 Task: Add Aura Cacia Roll On Lavender Essential Oil Blend to the cart.
Action: Mouse moved to (256, 127)
Screenshot: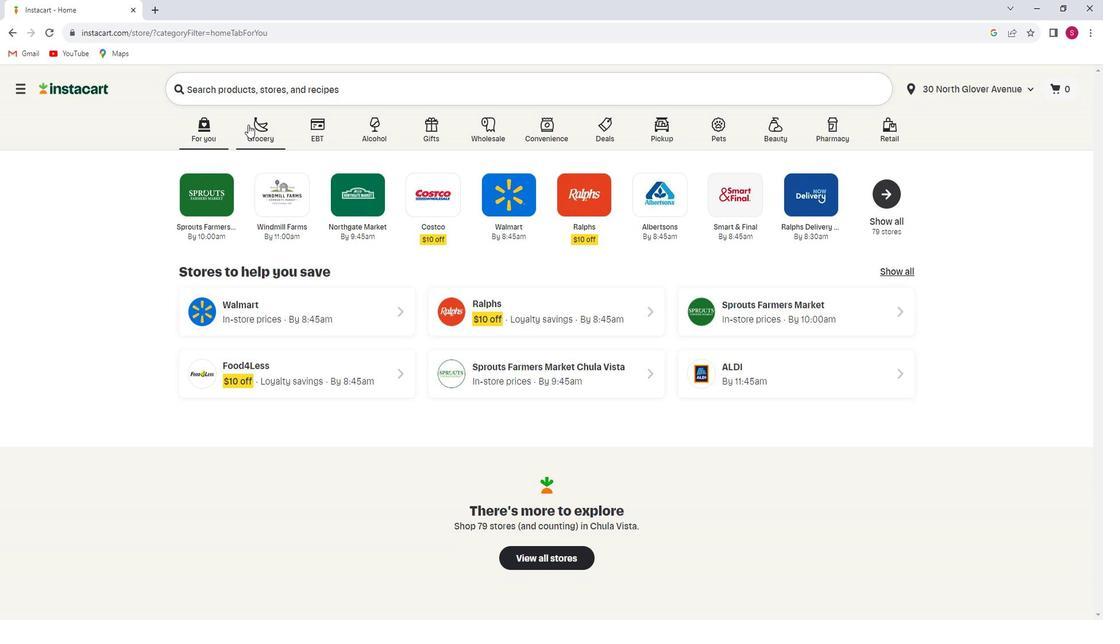 
Action: Mouse pressed left at (256, 127)
Screenshot: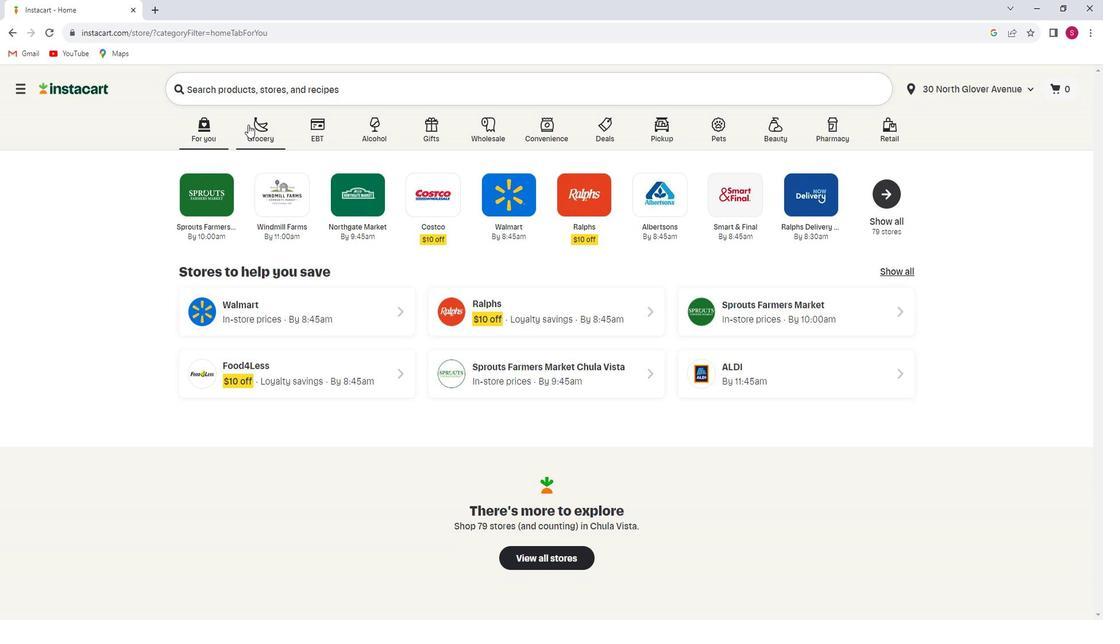 
Action: Mouse moved to (261, 351)
Screenshot: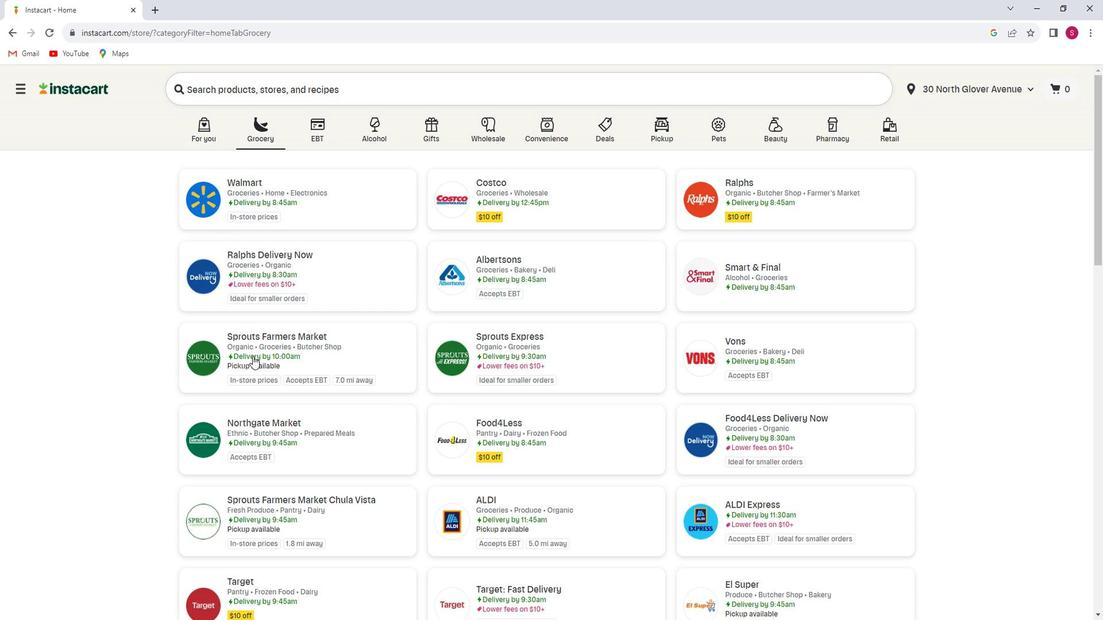 
Action: Mouse pressed left at (261, 351)
Screenshot: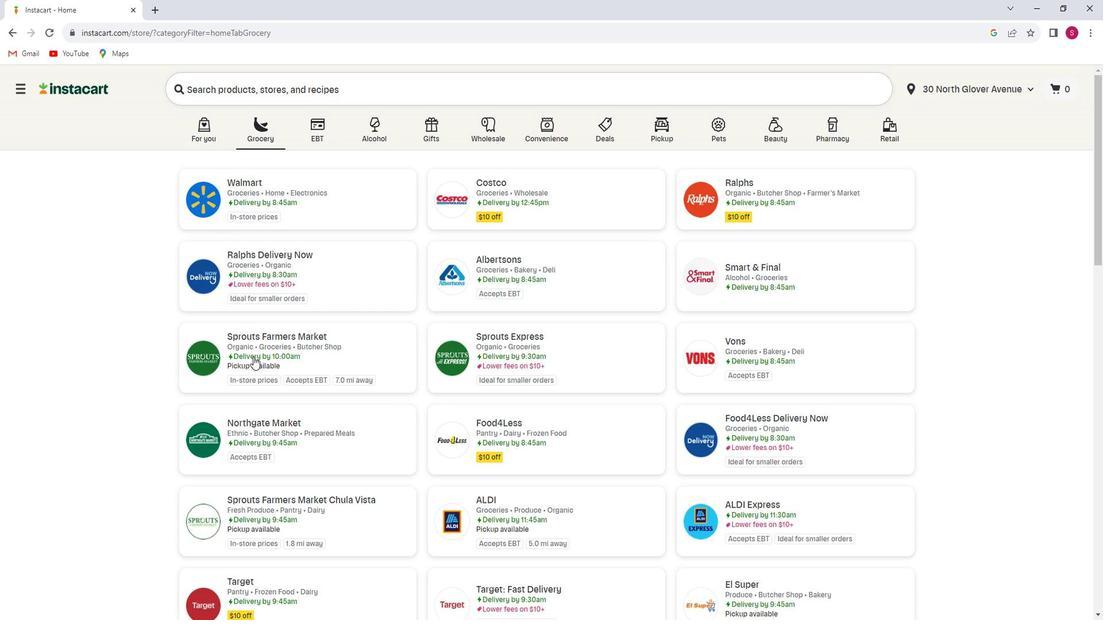 
Action: Mouse moved to (78, 355)
Screenshot: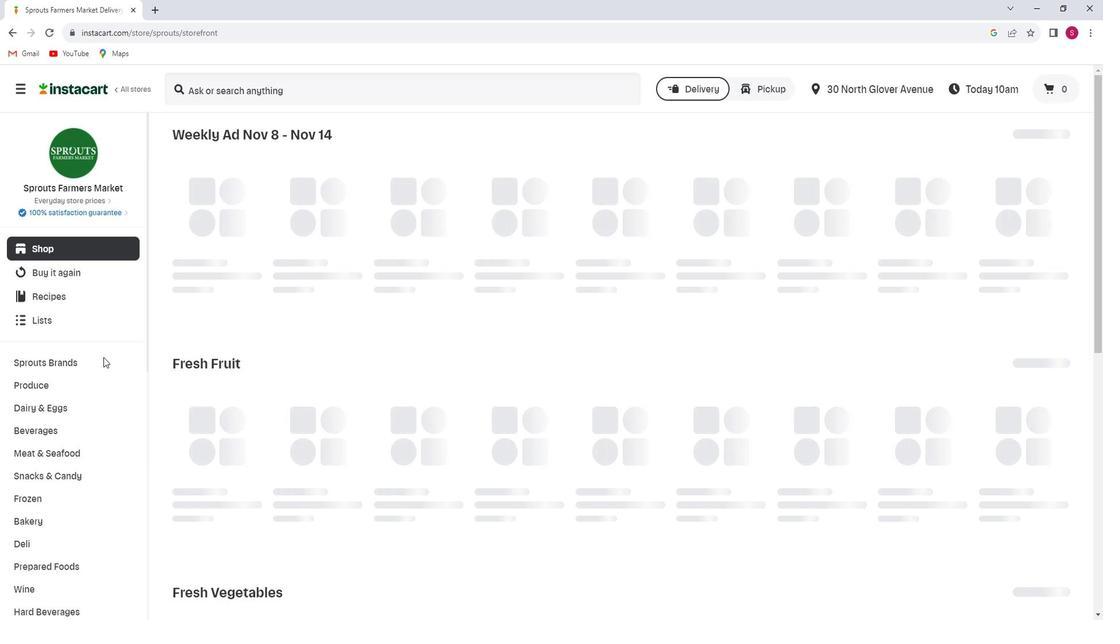 
Action: Mouse scrolled (78, 355) with delta (0, 0)
Screenshot: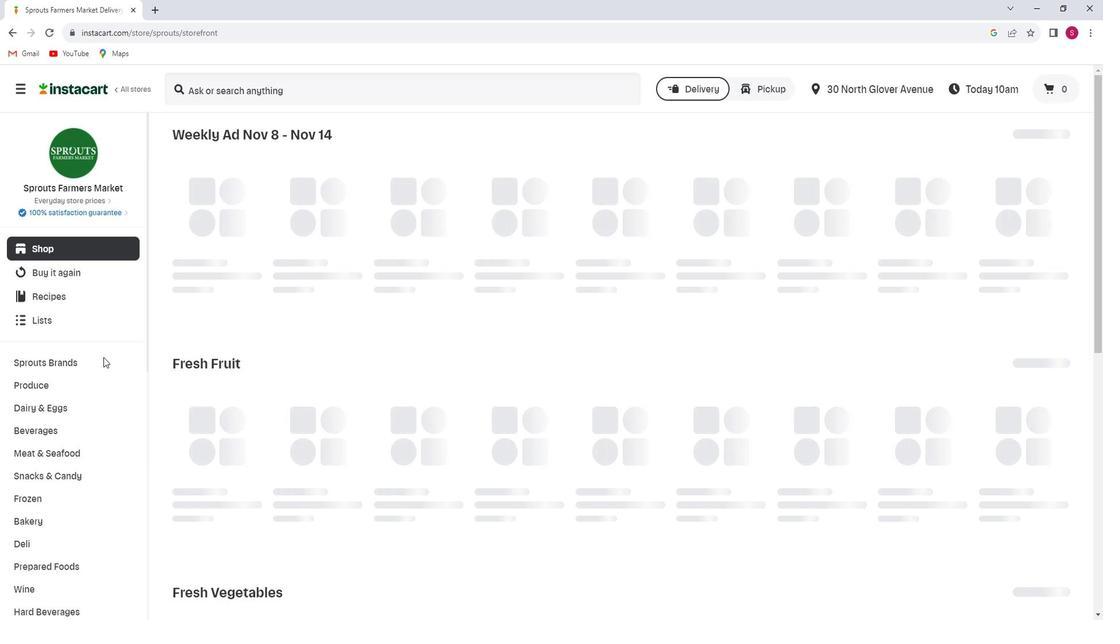
Action: Mouse scrolled (78, 355) with delta (0, 0)
Screenshot: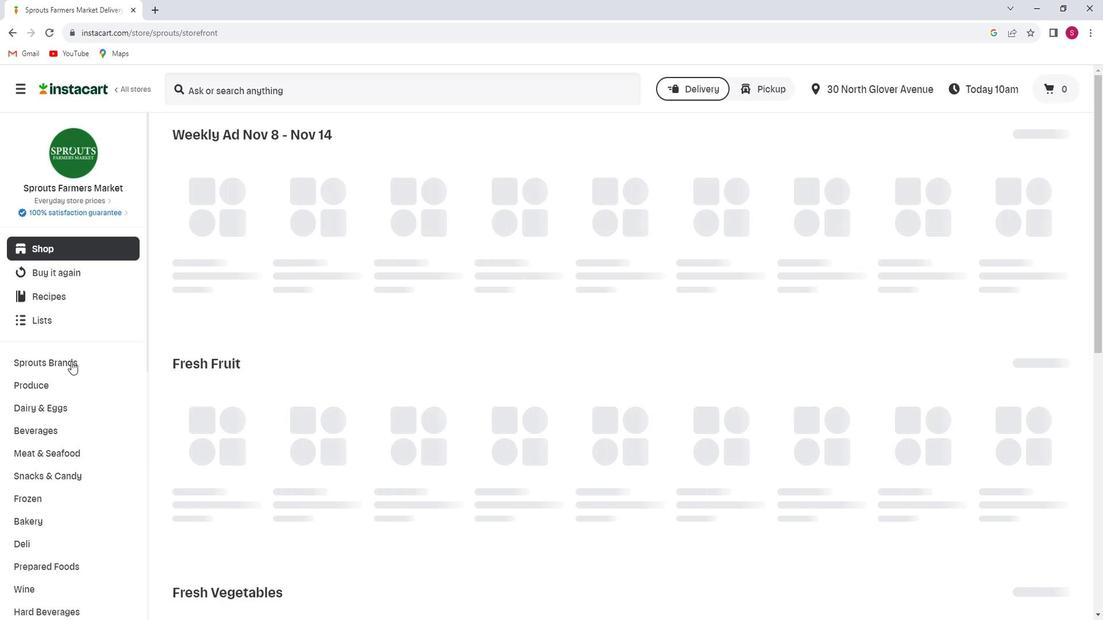 
Action: Mouse scrolled (78, 355) with delta (0, 0)
Screenshot: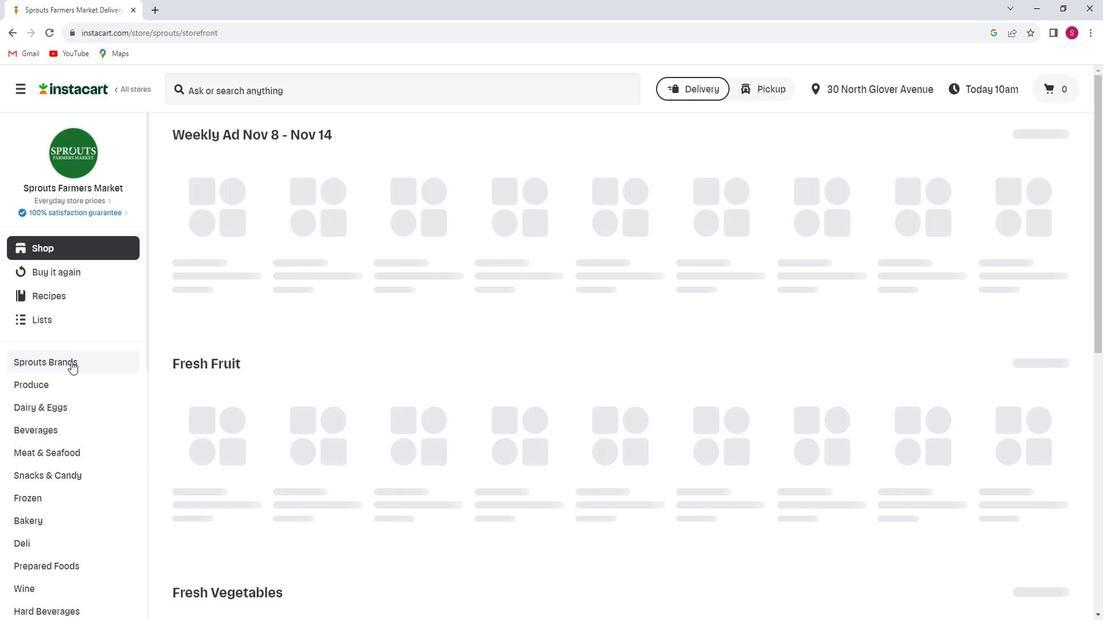 
Action: Mouse scrolled (78, 355) with delta (0, 0)
Screenshot: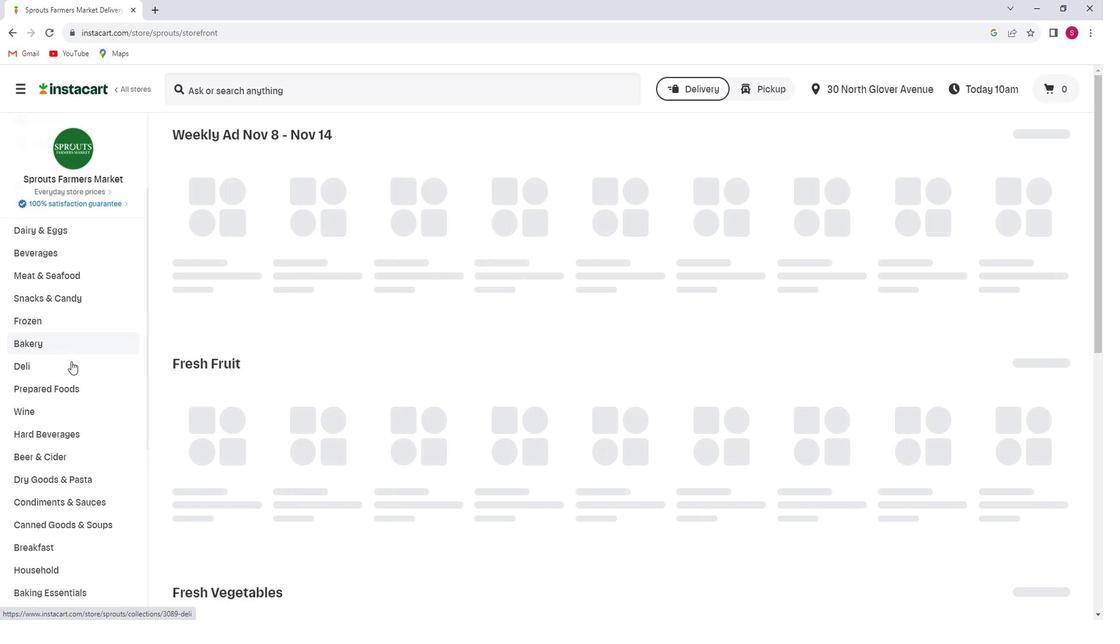 
Action: Mouse scrolled (78, 355) with delta (0, 0)
Screenshot: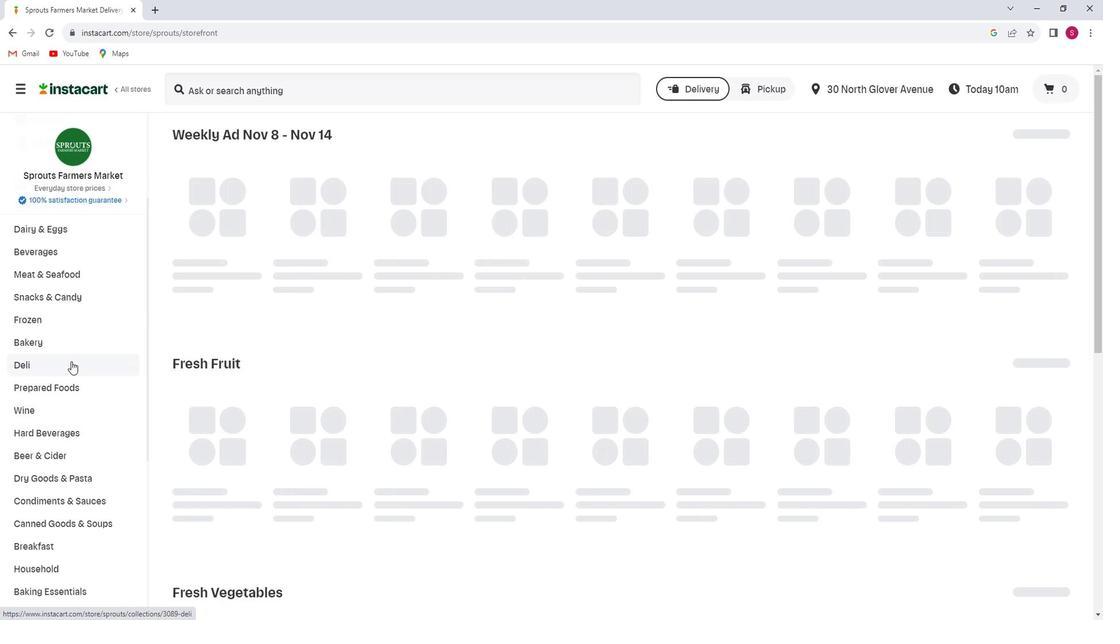 
Action: Mouse scrolled (78, 355) with delta (0, 0)
Screenshot: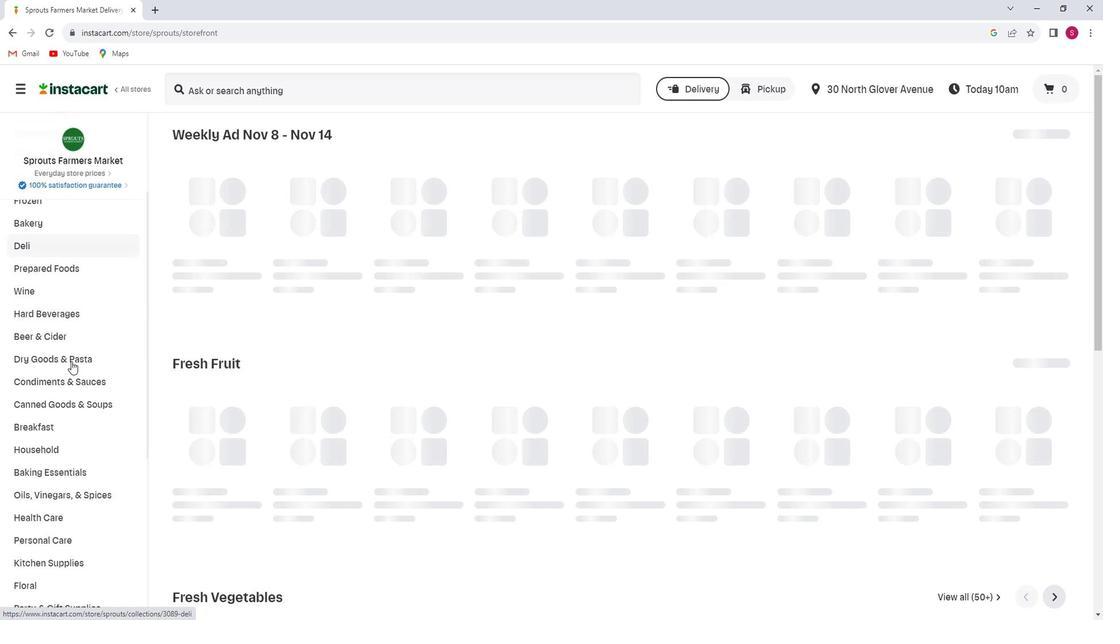 
Action: Mouse scrolled (78, 355) with delta (0, 0)
Screenshot: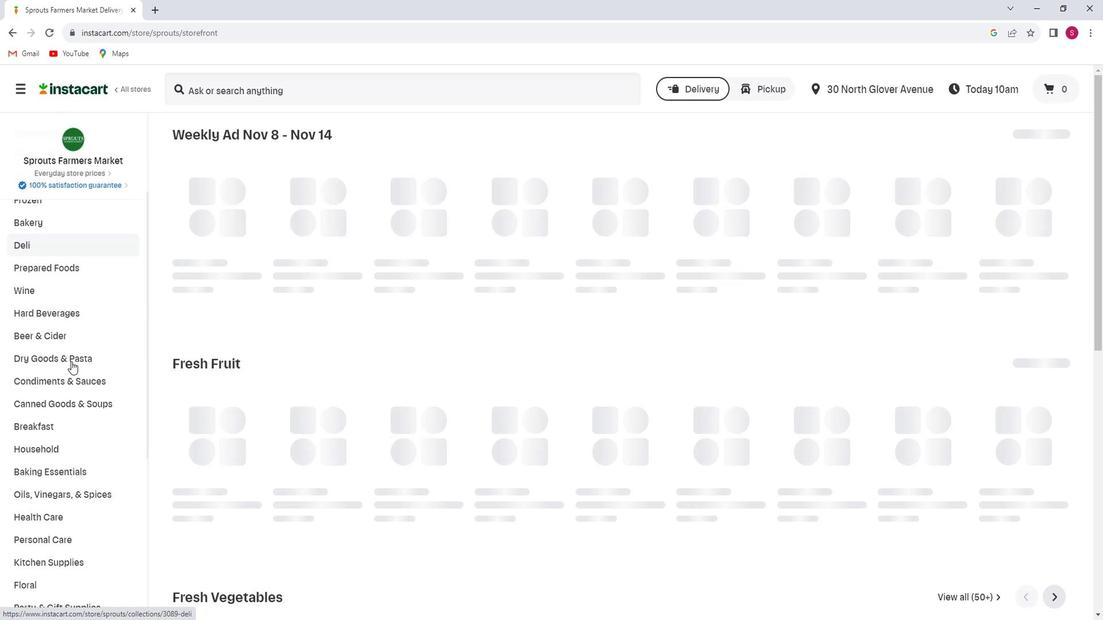 
Action: Mouse scrolled (78, 355) with delta (0, 0)
Screenshot: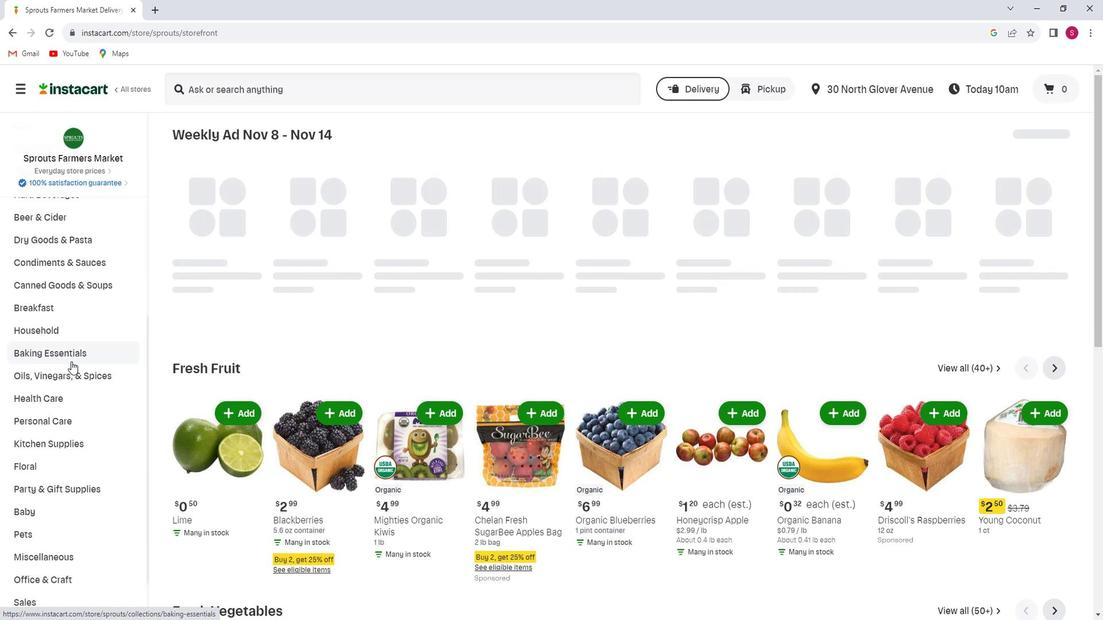 
Action: Mouse pressed left at (78, 355)
Screenshot: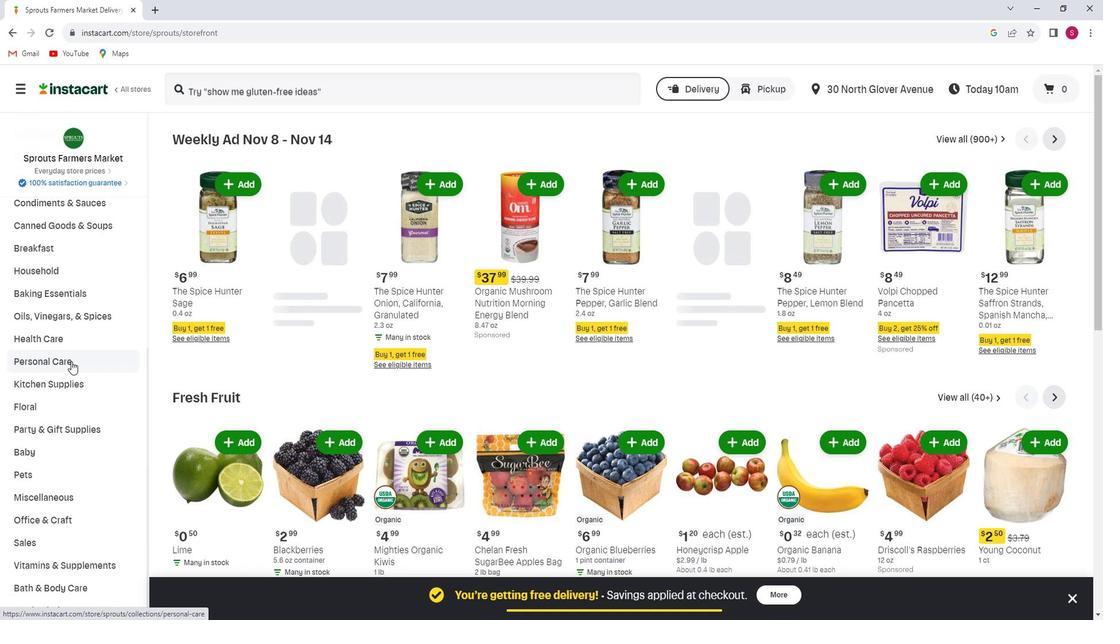 
Action: Mouse moved to (1007, 171)
Screenshot: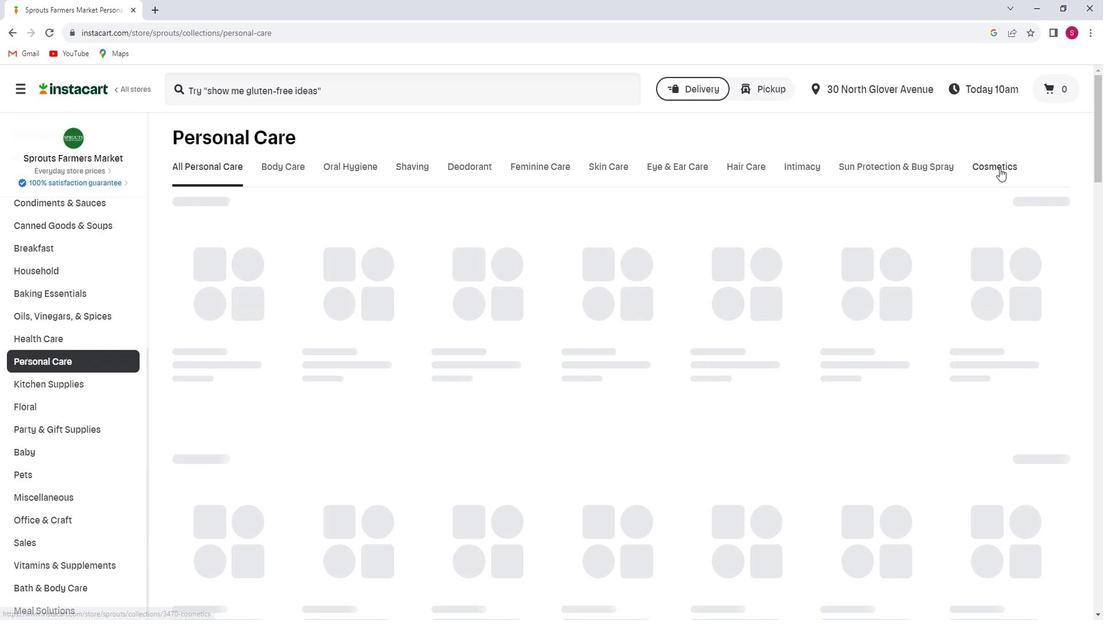 
Action: Mouse pressed left at (1007, 171)
Screenshot: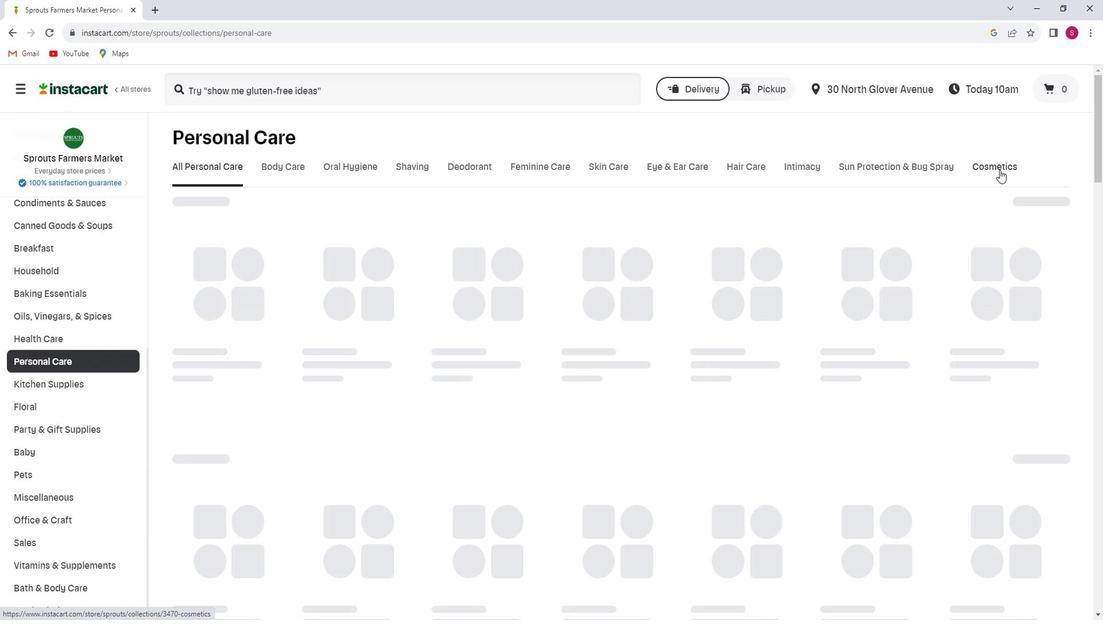 
Action: Mouse moved to (422, 217)
Screenshot: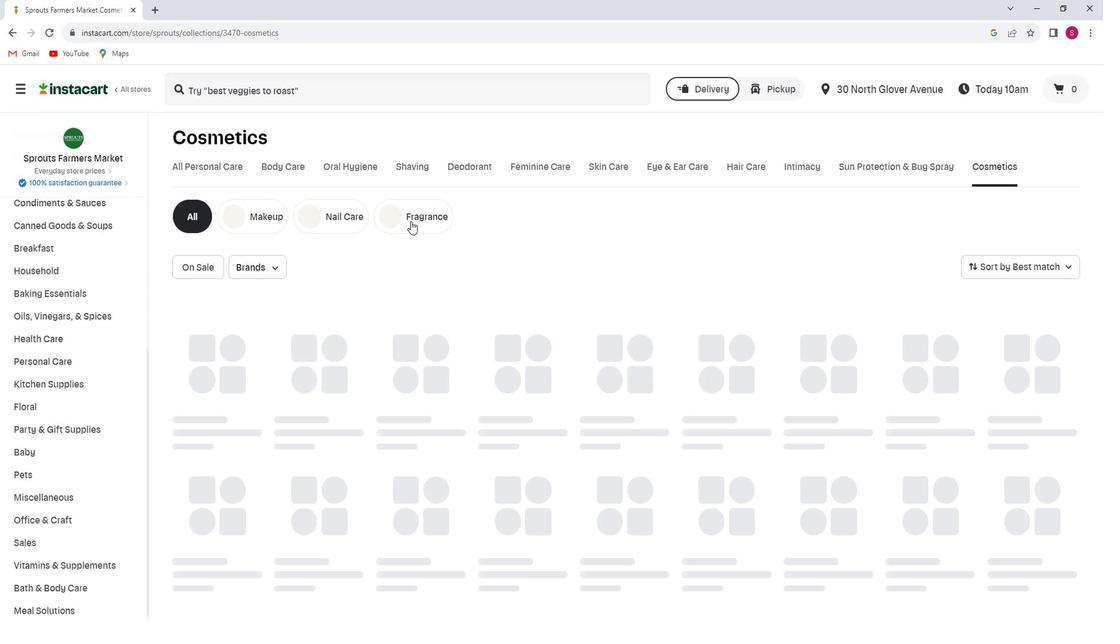 
Action: Mouse pressed left at (422, 217)
Screenshot: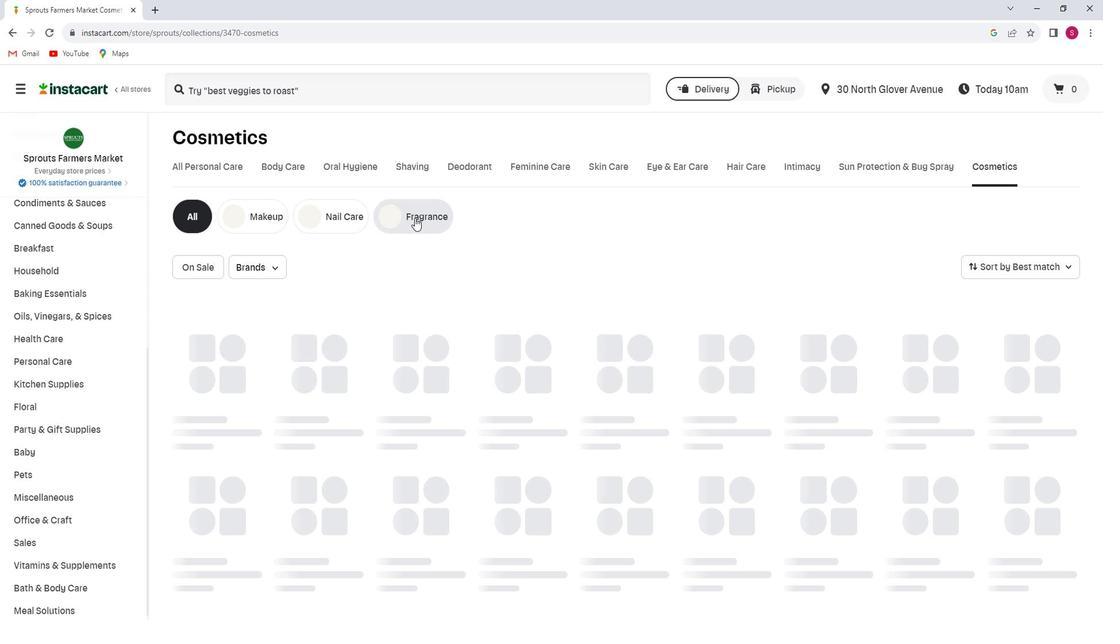 
Action: Mouse moved to (339, 89)
Screenshot: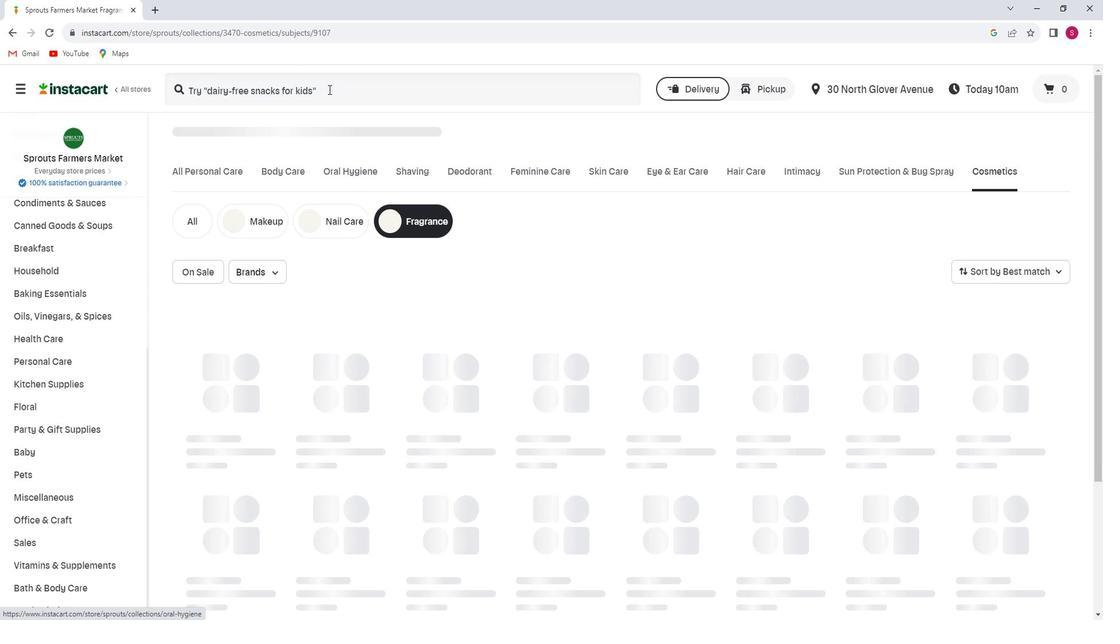
Action: Mouse pressed left at (339, 89)
Screenshot: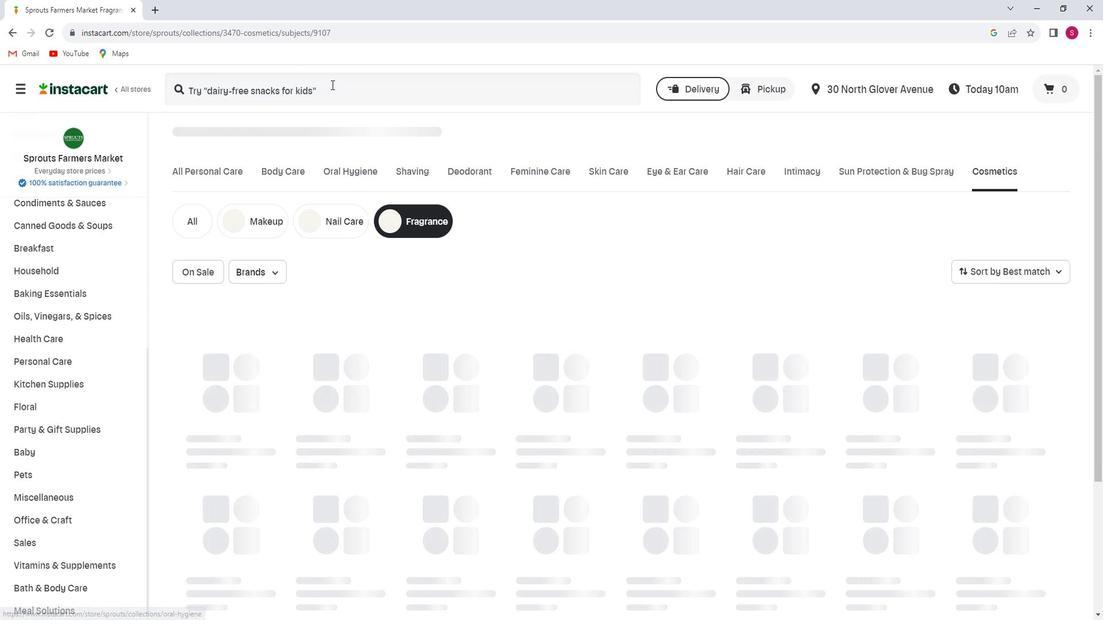 
Action: Key pressed <Key.shift>Aura<Key.space><Key.shift>Cacia<Key.space><Key.shift>Roll<Key.space><Key.shift>On<Key.space><Key.shift>Lava<Key.backspace>ender<Key.space><Key.shift>Essential<Key.space><Key.shift>oil<Key.space><Key.shift>Blend<Key.space><Key.enter>
Screenshot: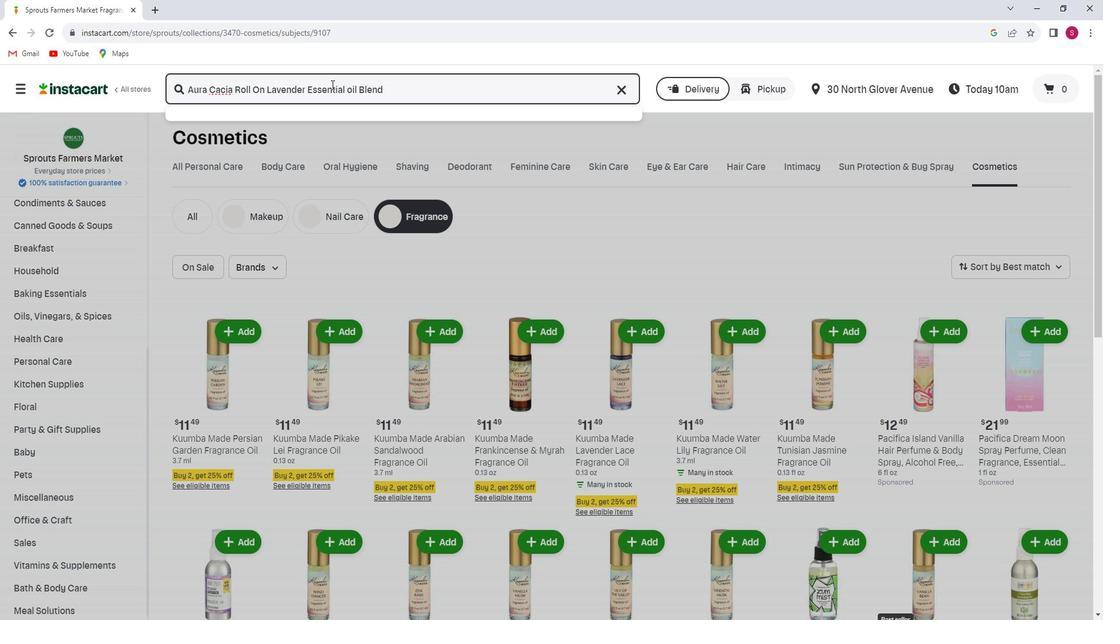 
Action: Mouse moved to (376, 186)
Screenshot: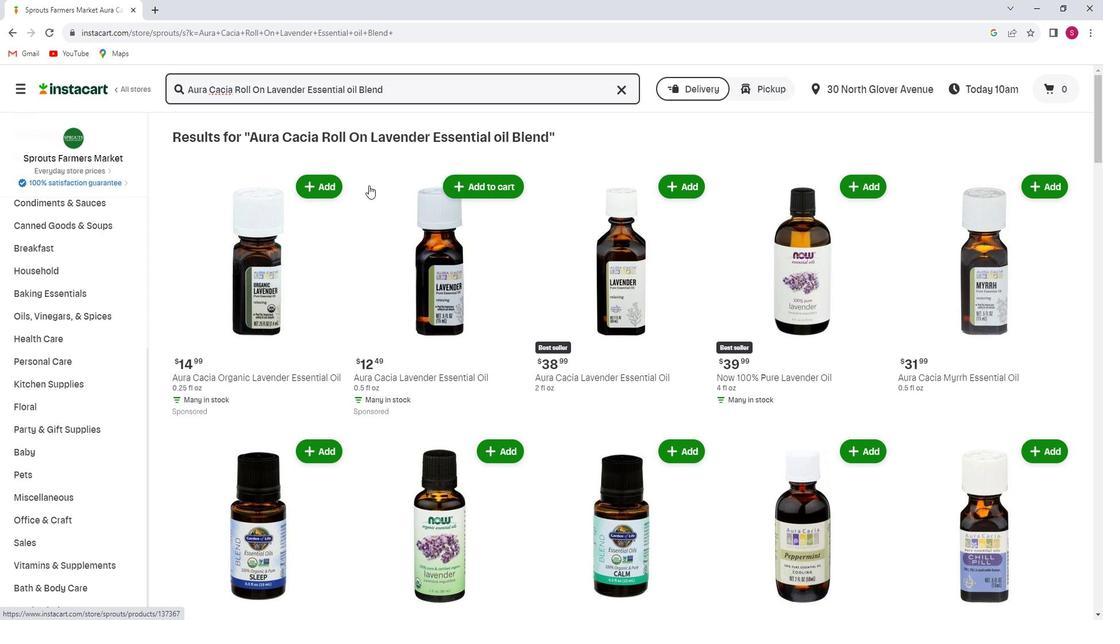 
Action: Mouse scrolled (376, 186) with delta (0, 0)
Screenshot: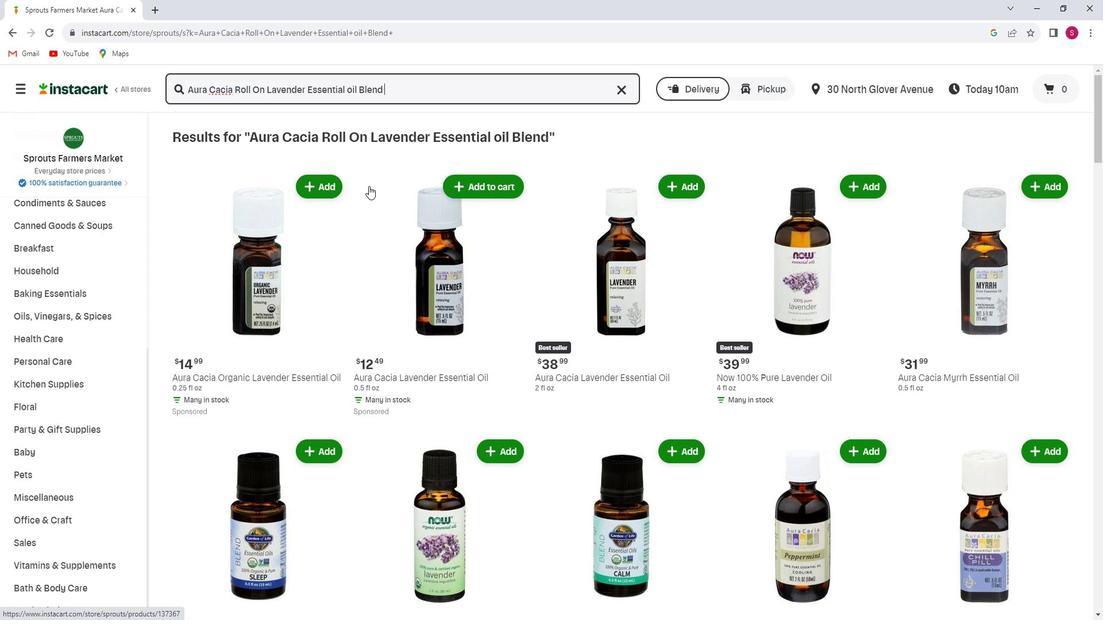 
Action: Mouse moved to (376, 190)
Screenshot: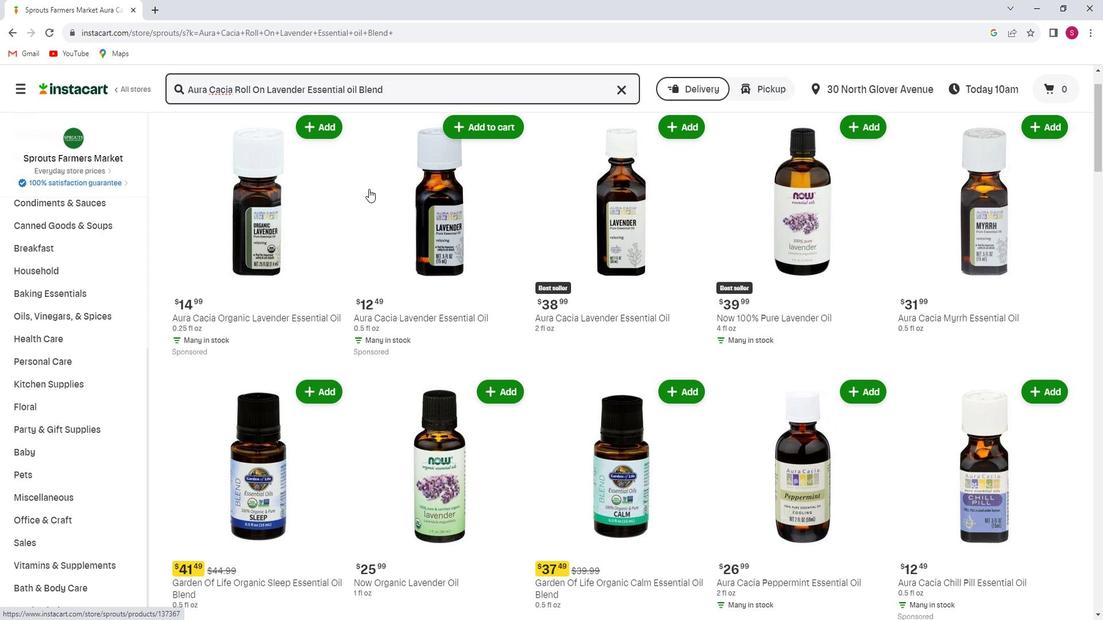 
Action: Mouse scrolled (376, 190) with delta (0, 0)
Screenshot: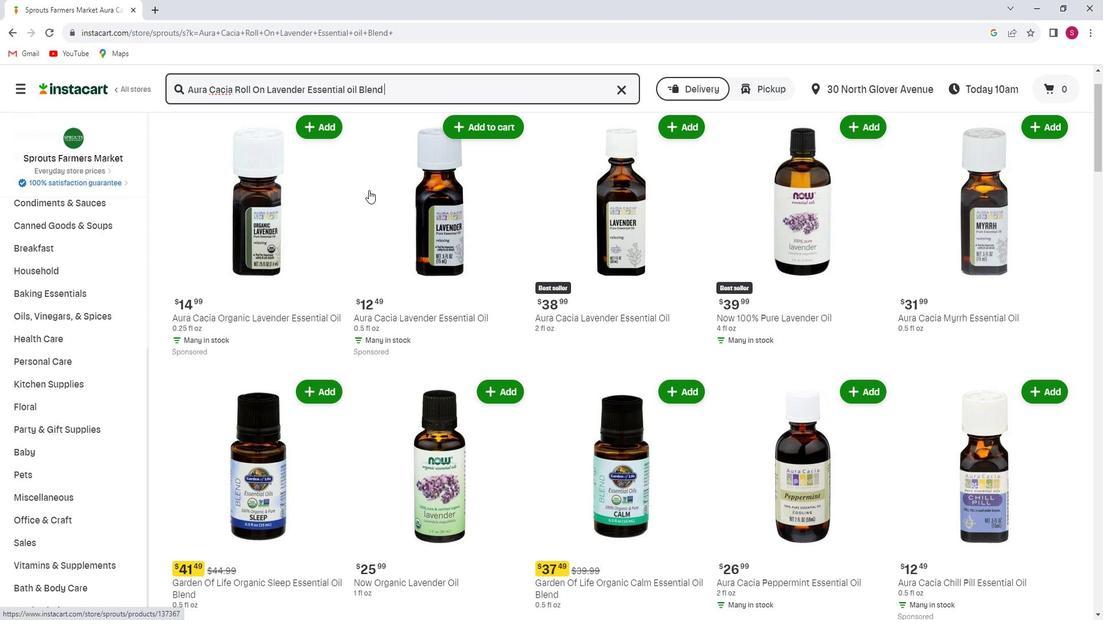 
Action: Mouse scrolled (376, 190) with delta (0, 0)
Screenshot: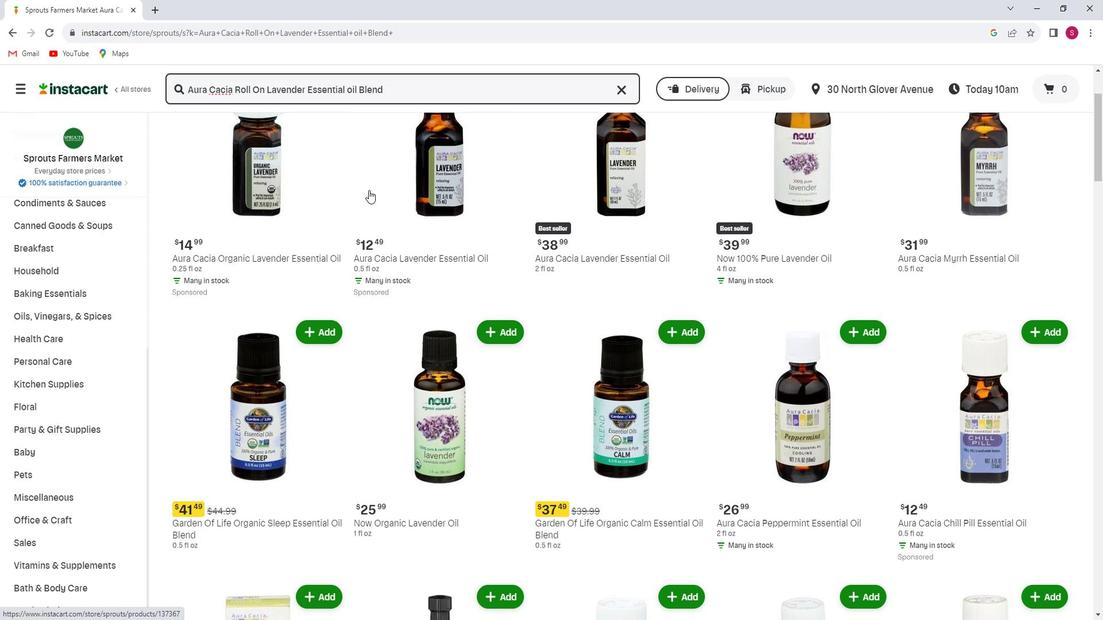 
Action: Mouse scrolled (376, 190) with delta (0, 0)
Screenshot: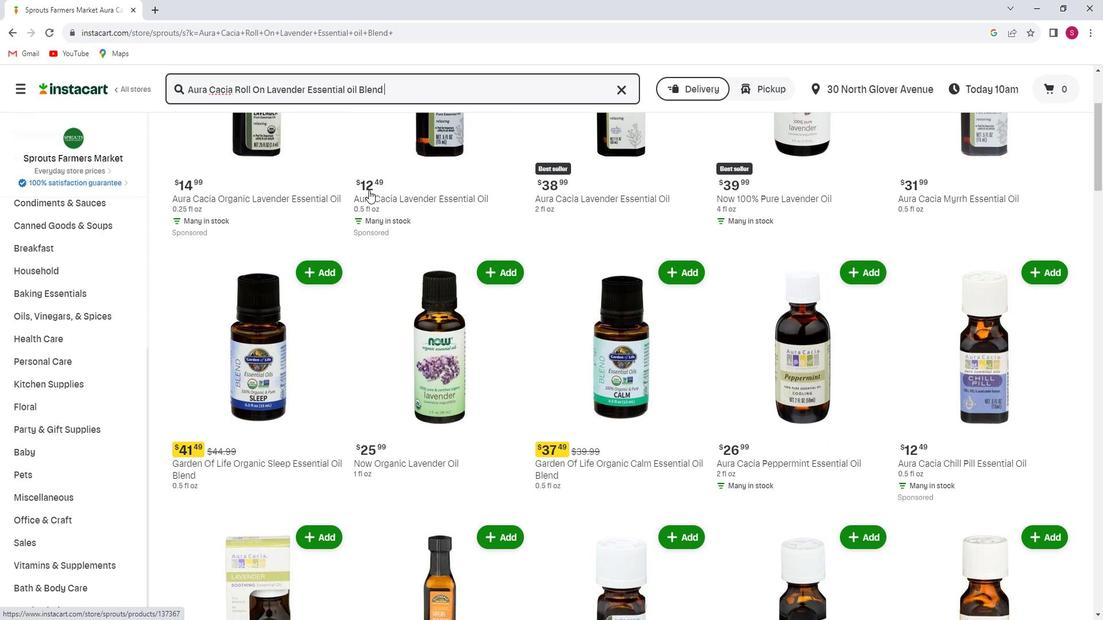 
Action: Mouse scrolled (376, 190) with delta (0, 0)
Screenshot: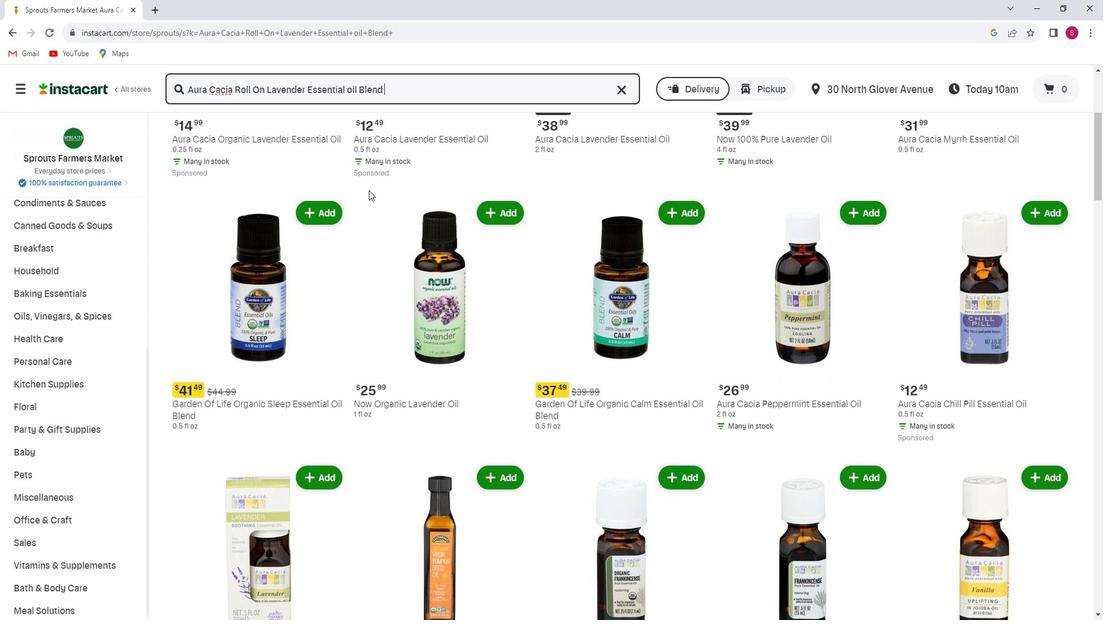 
Action: Mouse scrolled (376, 190) with delta (0, 0)
Screenshot: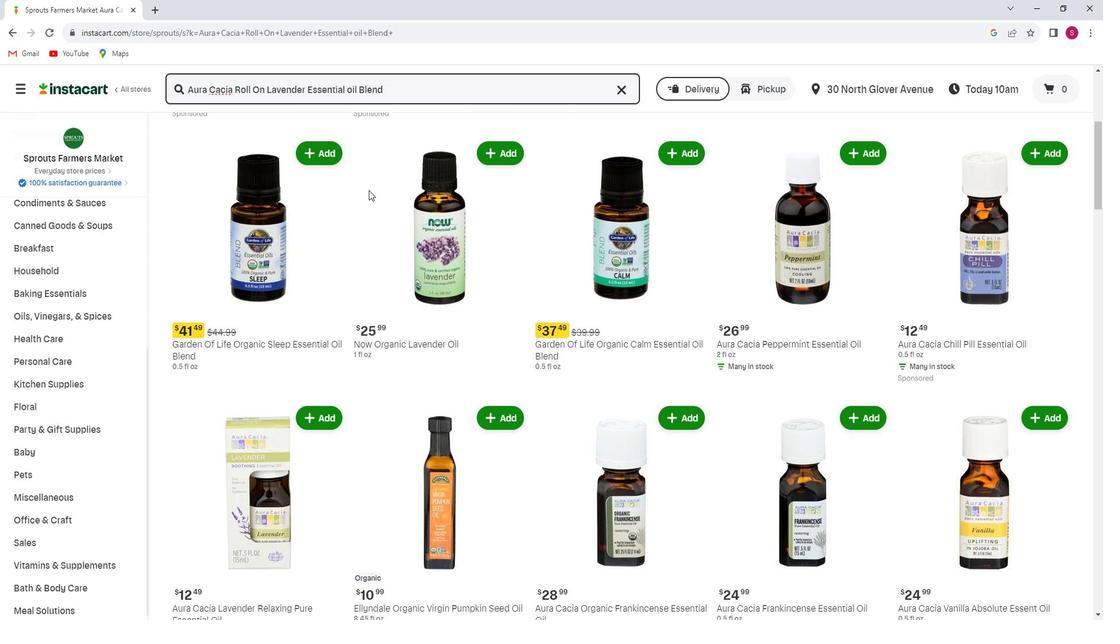
Action: Mouse scrolled (376, 190) with delta (0, 0)
Screenshot: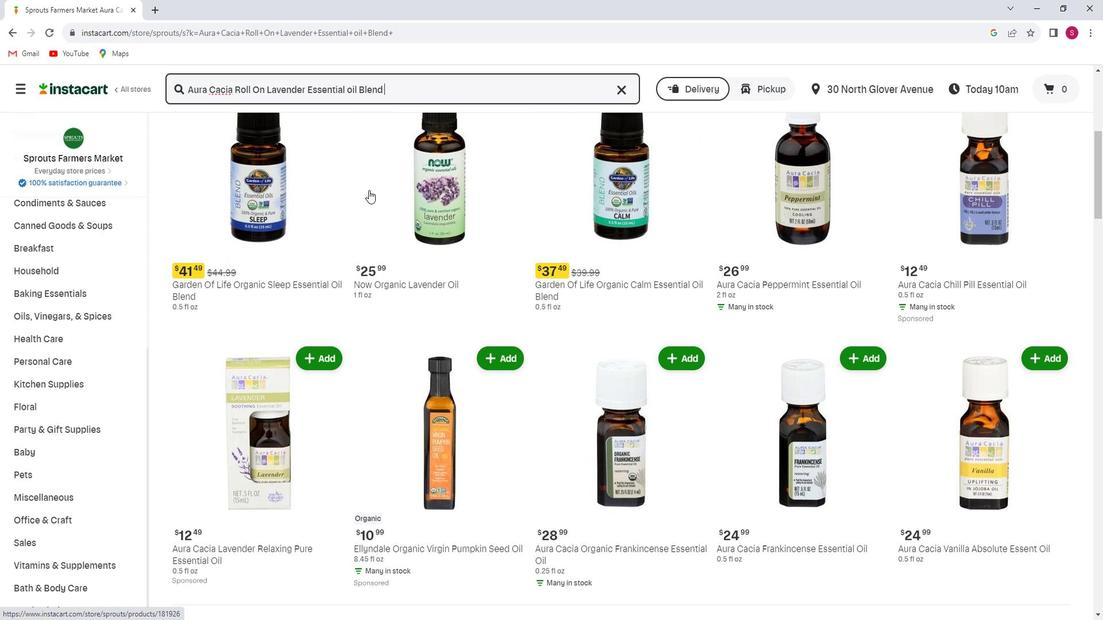 
Action: Mouse scrolled (376, 190) with delta (0, 0)
Screenshot: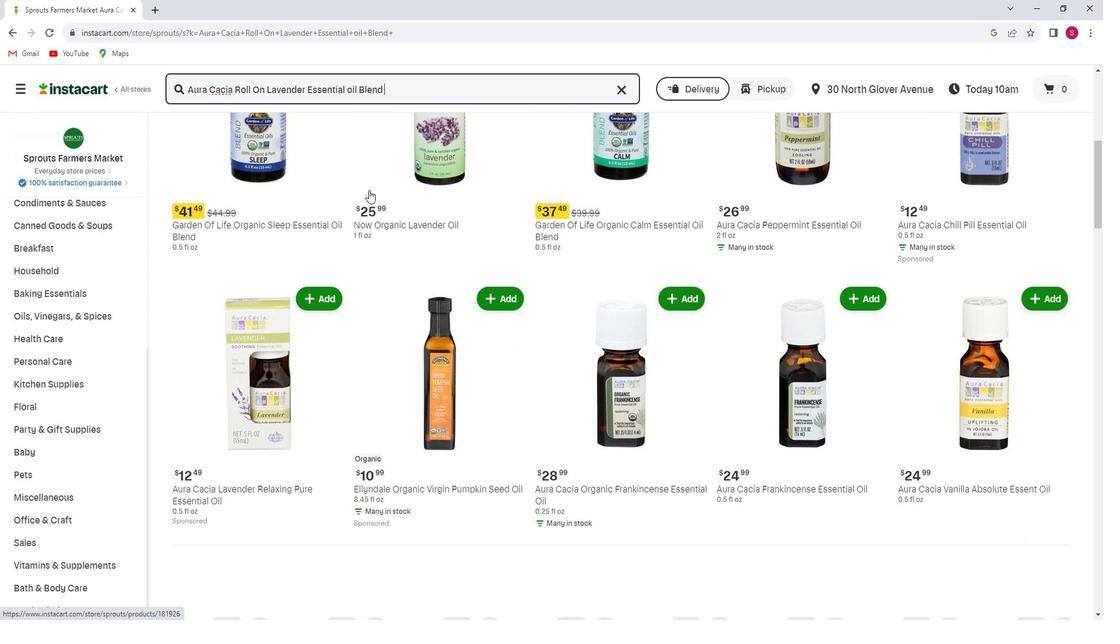 
Action: Mouse scrolled (376, 190) with delta (0, 0)
Screenshot: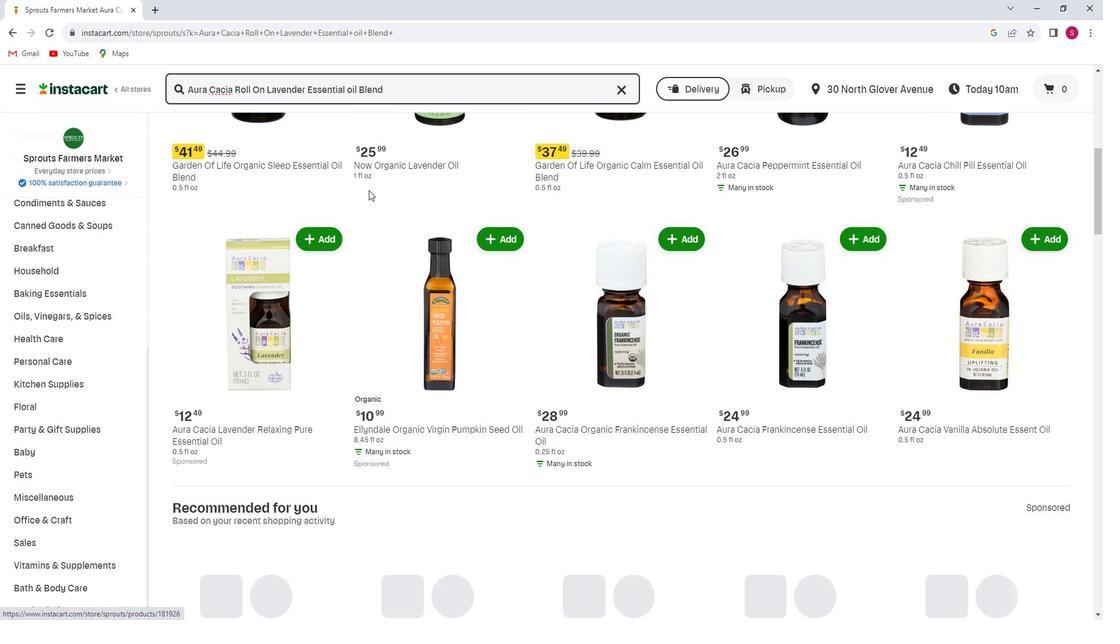 
Action: Mouse scrolled (376, 190) with delta (0, 0)
Screenshot: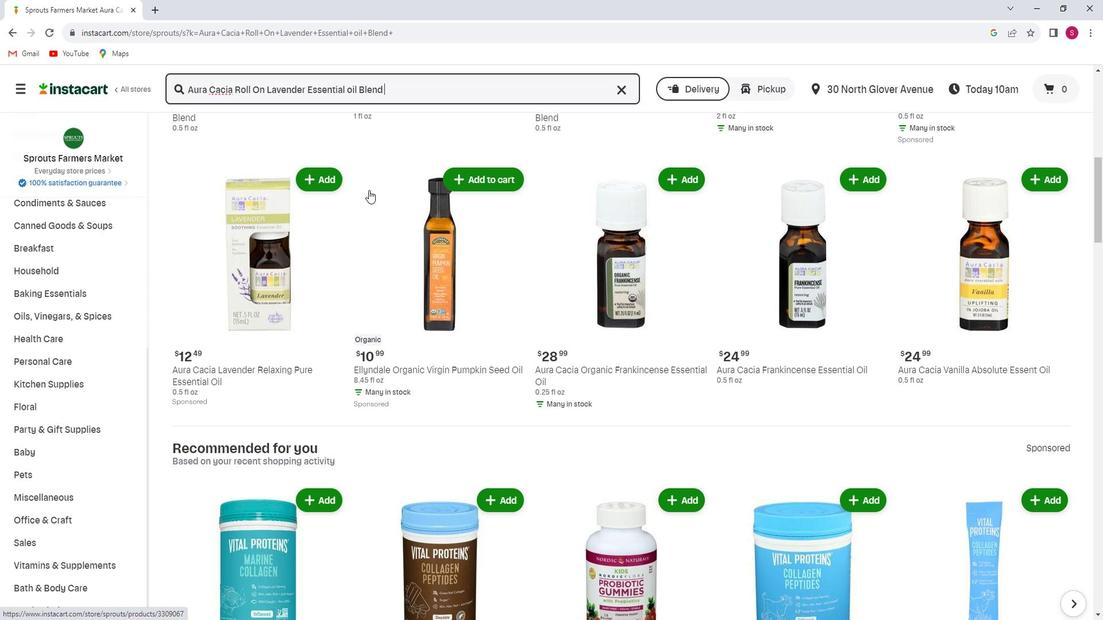 
Action: Mouse scrolled (376, 190) with delta (0, 0)
Screenshot: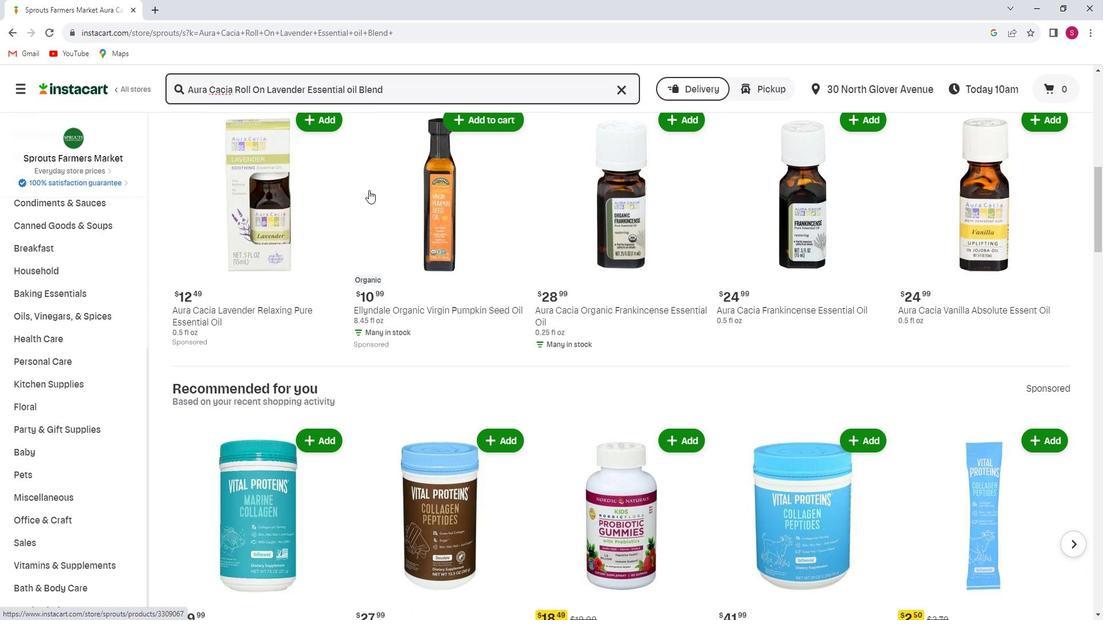 
Action: Mouse scrolled (376, 190) with delta (0, 0)
Screenshot: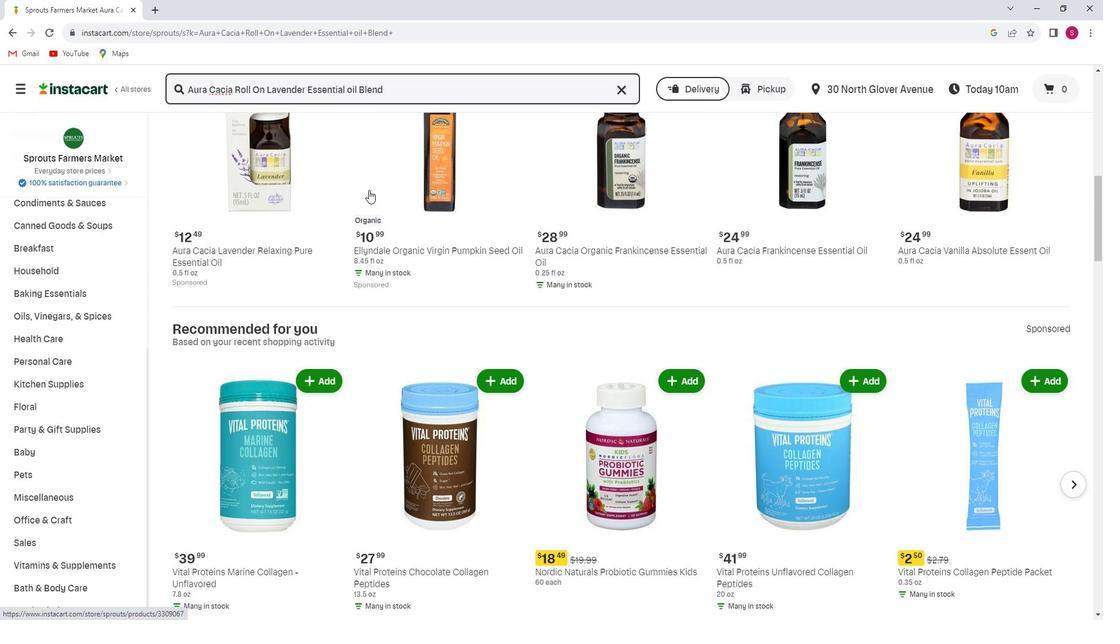 
Action: Mouse scrolled (376, 190) with delta (0, 0)
Screenshot: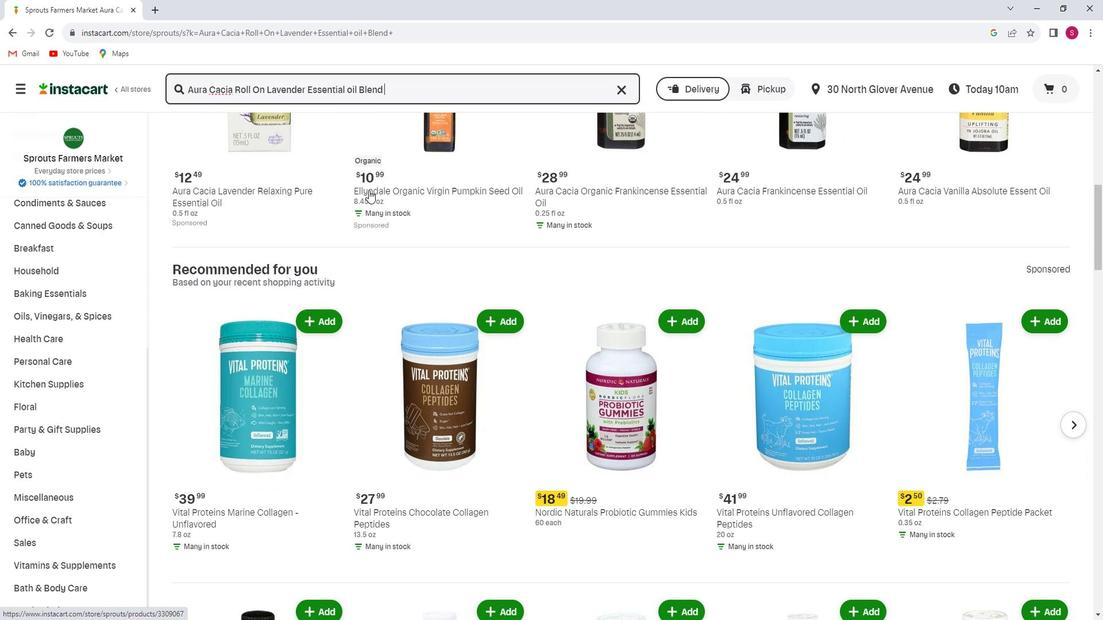 
Action: Mouse scrolled (376, 190) with delta (0, 0)
Screenshot: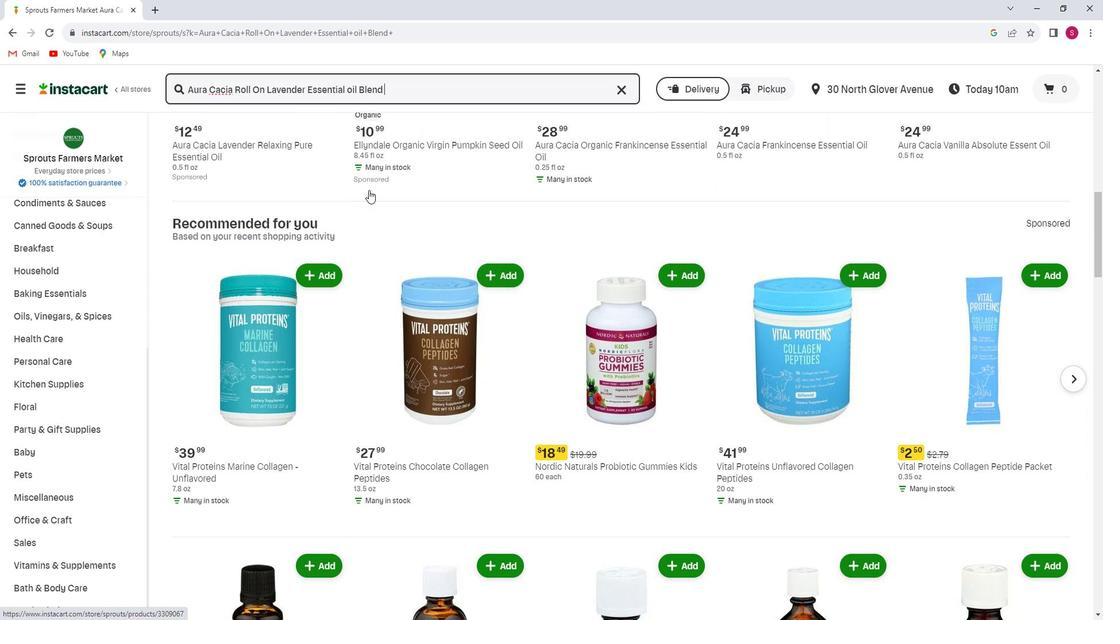 
Action: Mouse scrolled (376, 190) with delta (0, 0)
Screenshot: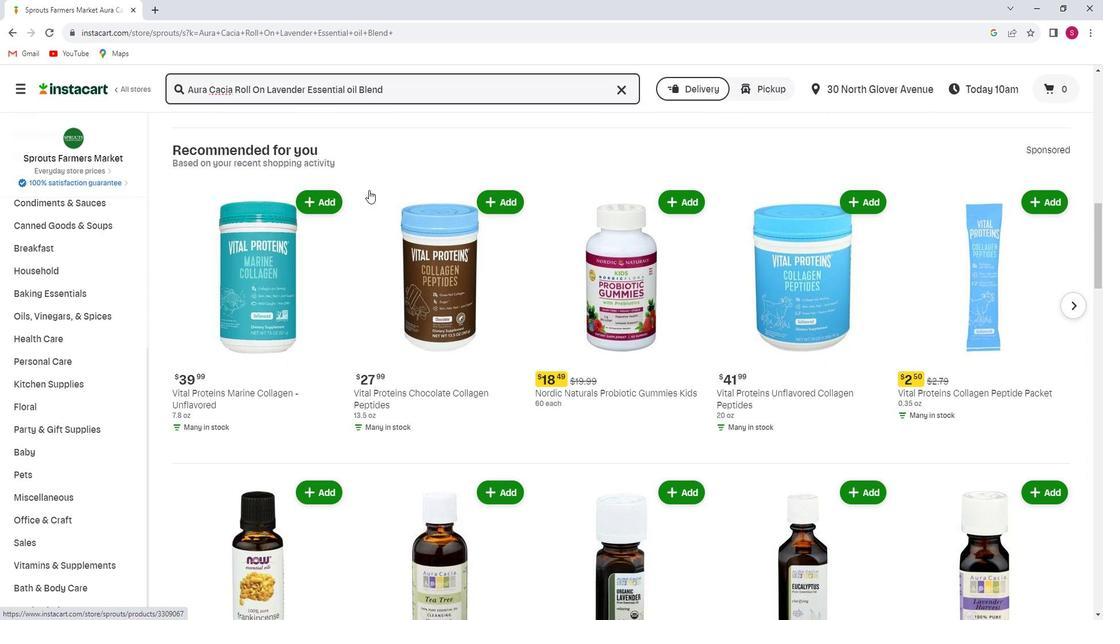 
Action: Mouse scrolled (376, 190) with delta (0, 0)
Screenshot: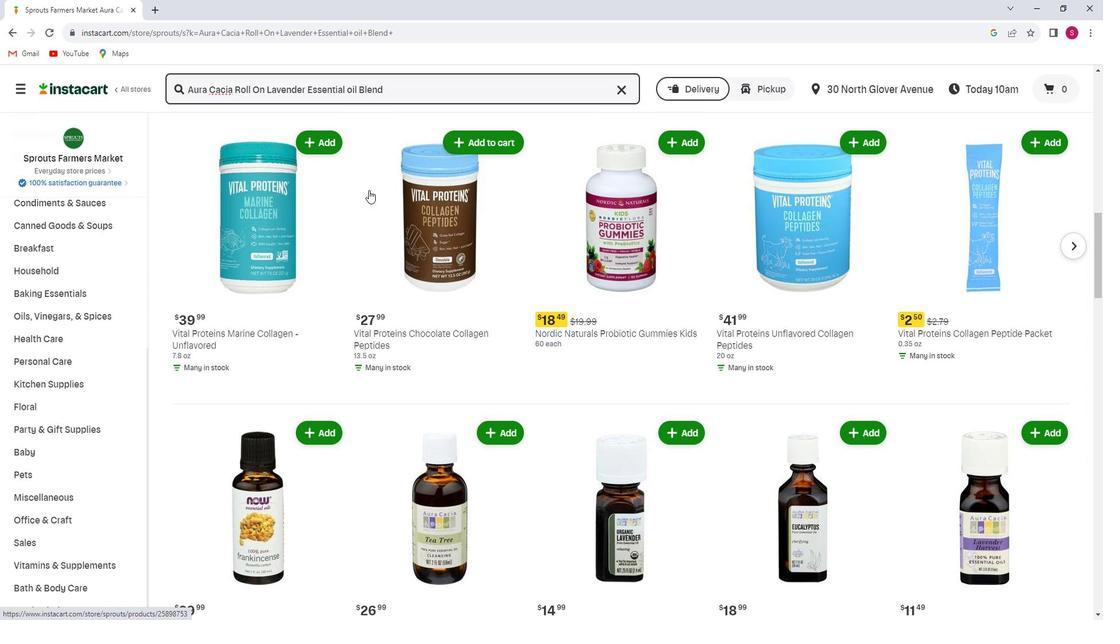 
Action: Mouse scrolled (376, 190) with delta (0, 0)
Screenshot: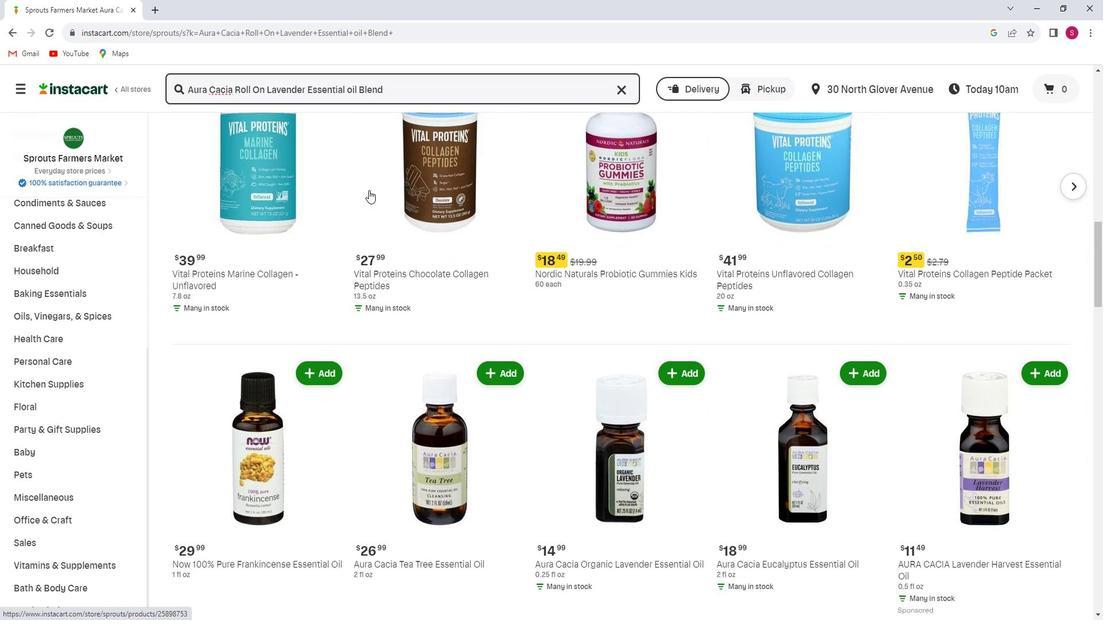 
Action: Mouse scrolled (376, 190) with delta (0, 0)
Screenshot: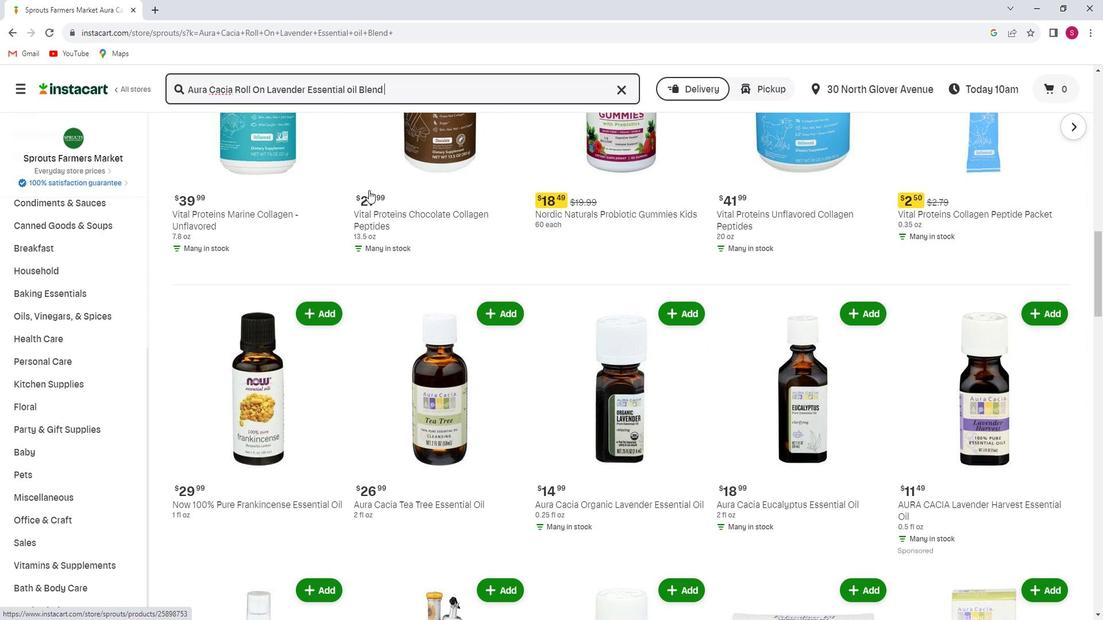 
Action: Mouse scrolled (376, 190) with delta (0, 0)
Screenshot: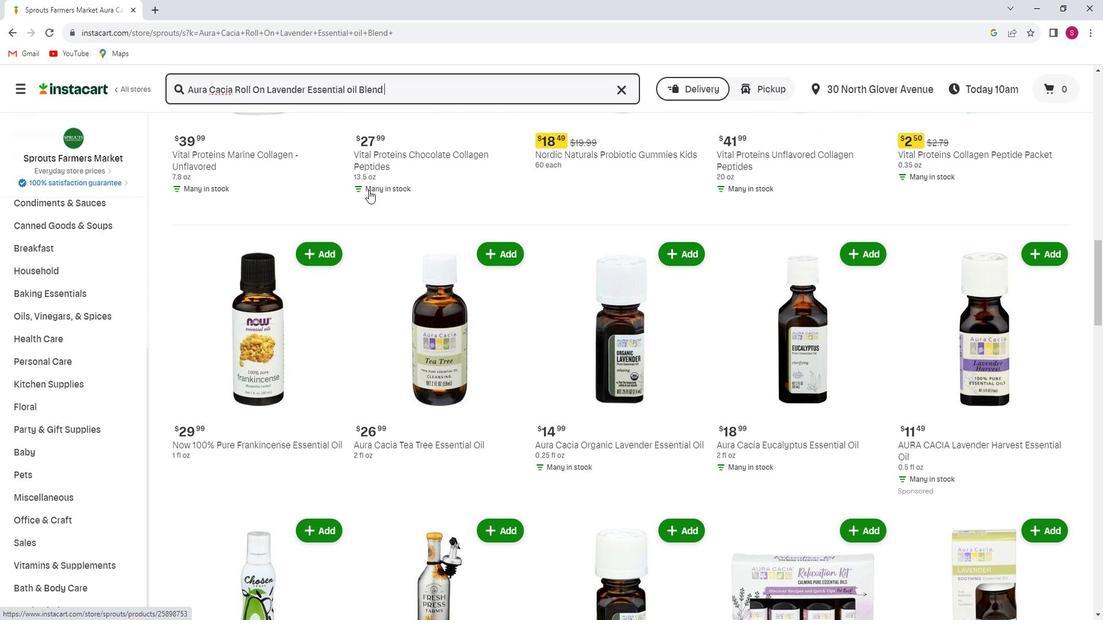 
Action: Mouse scrolled (376, 190) with delta (0, 0)
Screenshot: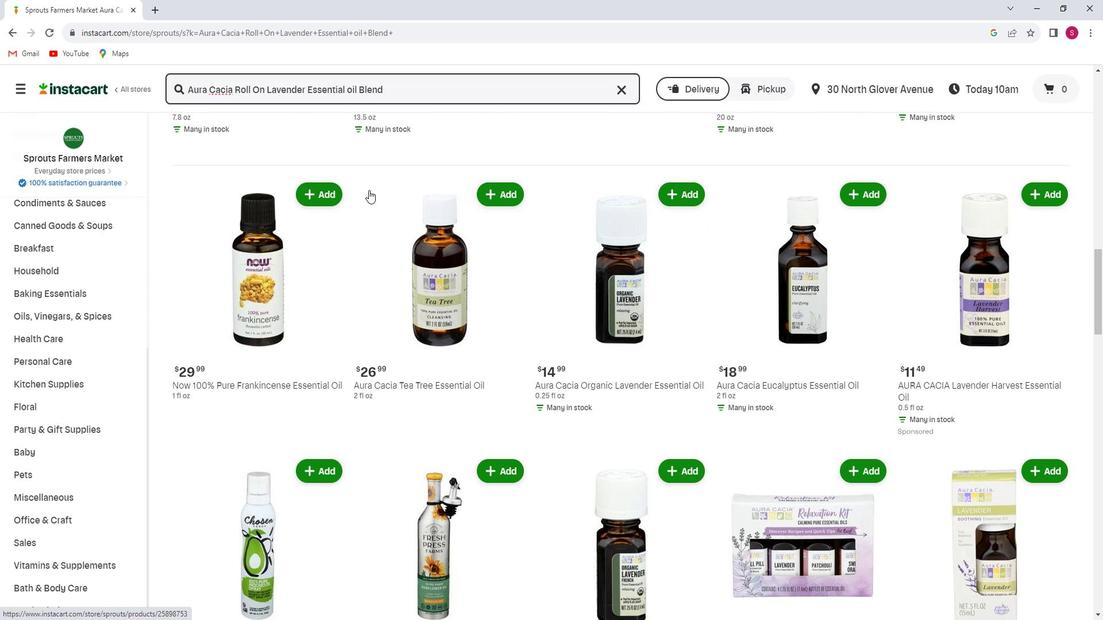 
Action: Mouse scrolled (376, 190) with delta (0, 0)
Screenshot: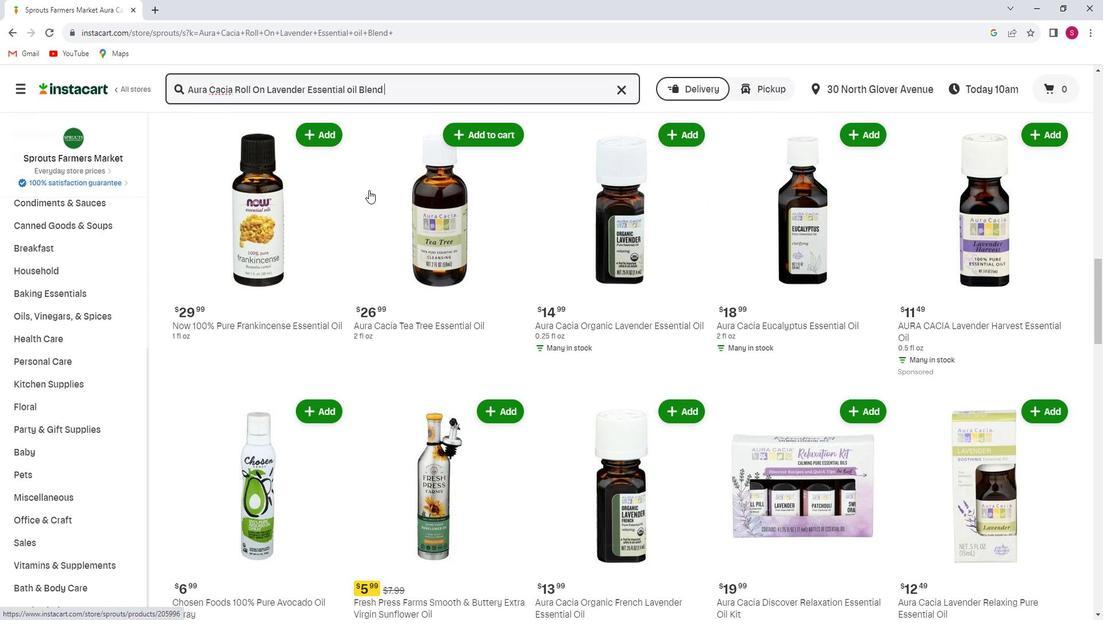 
Action: Mouse scrolled (376, 190) with delta (0, 0)
Screenshot: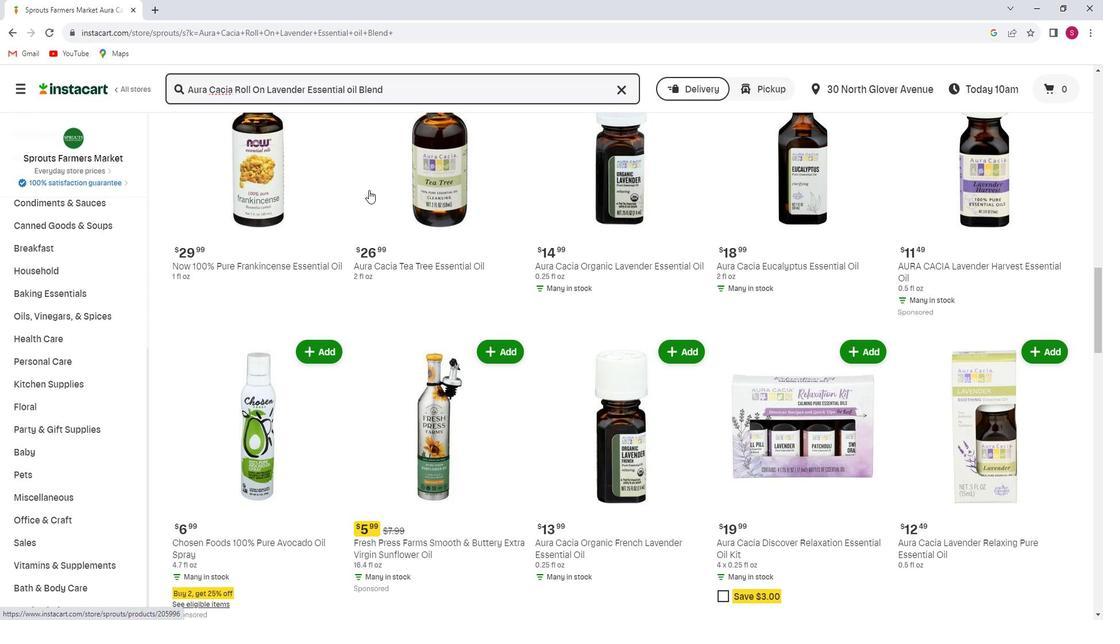 
Action: Mouse scrolled (376, 190) with delta (0, 0)
Screenshot: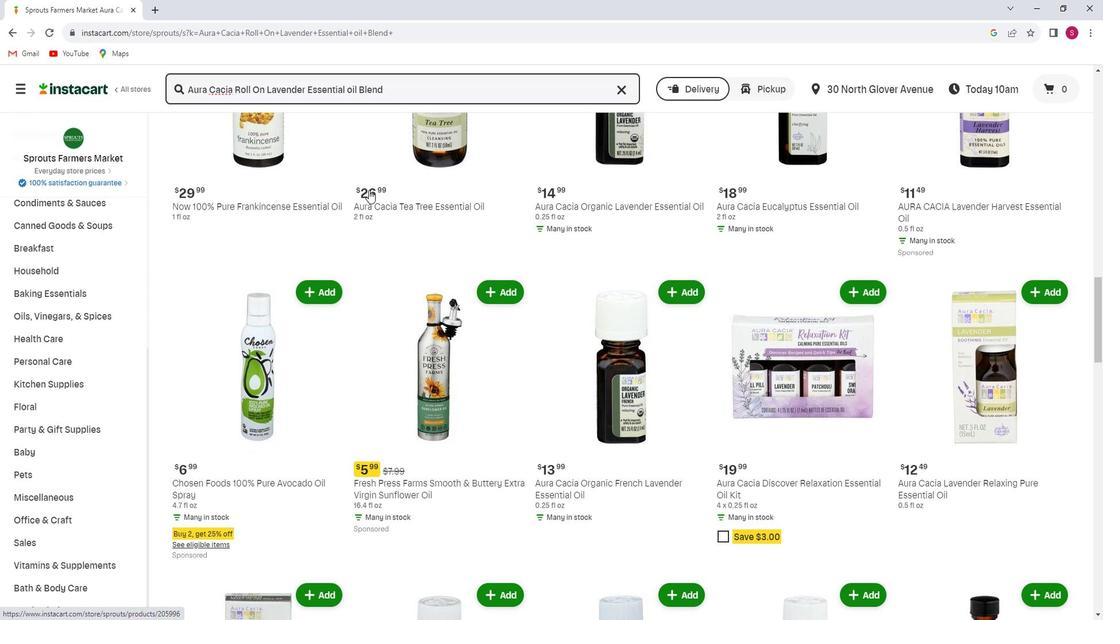 
Action: Mouse scrolled (376, 190) with delta (0, 0)
Screenshot: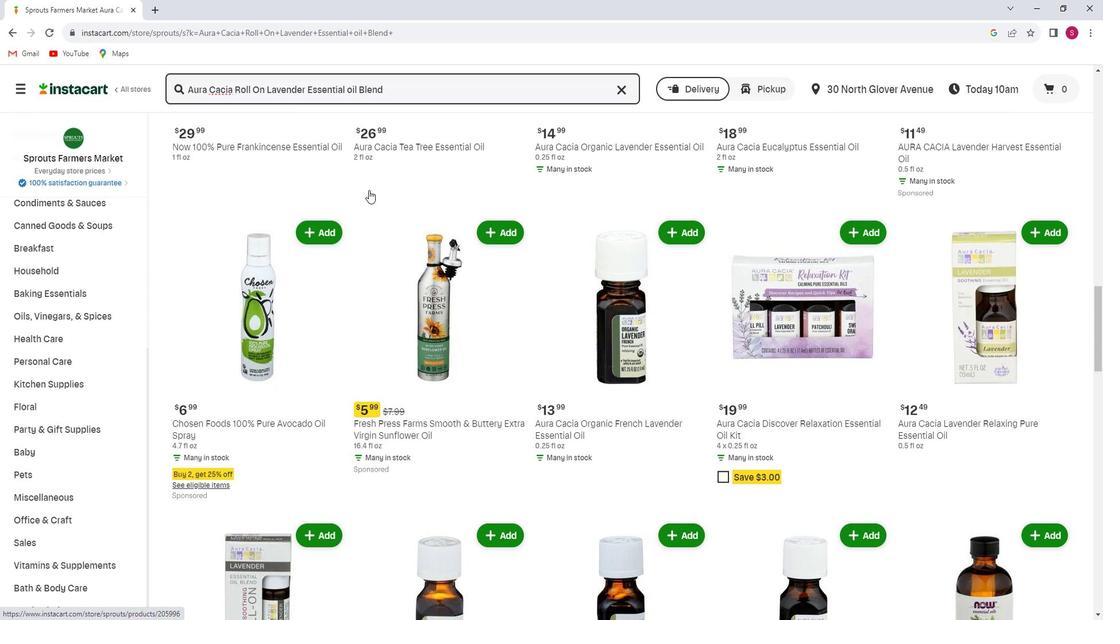 
Action: Mouse scrolled (376, 190) with delta (0, 0)
Screenshot: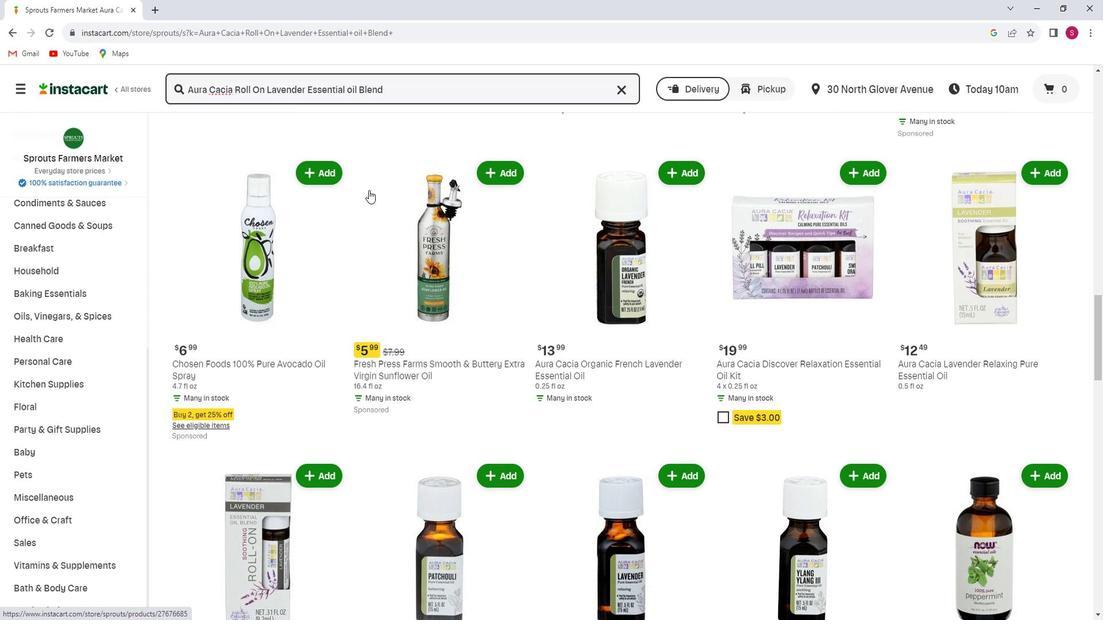 
Action: Mouse scrolled (376, 190) with delta (0, 0)
Screenshot: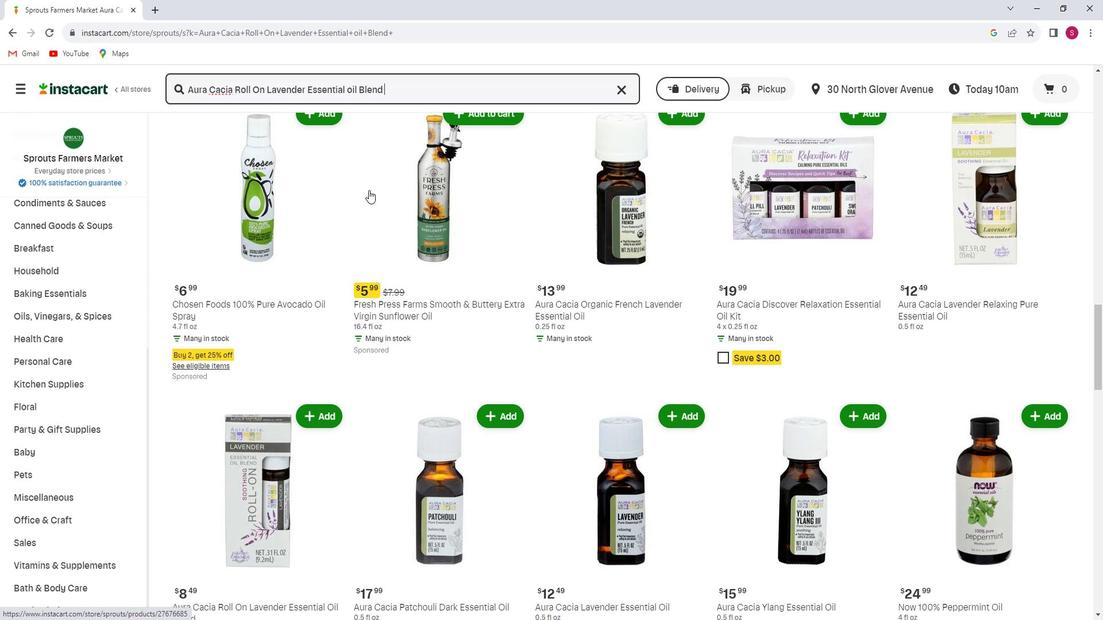 
Action: Mouse scrolled (376, 190) with delta (0, 0)
Screenshot: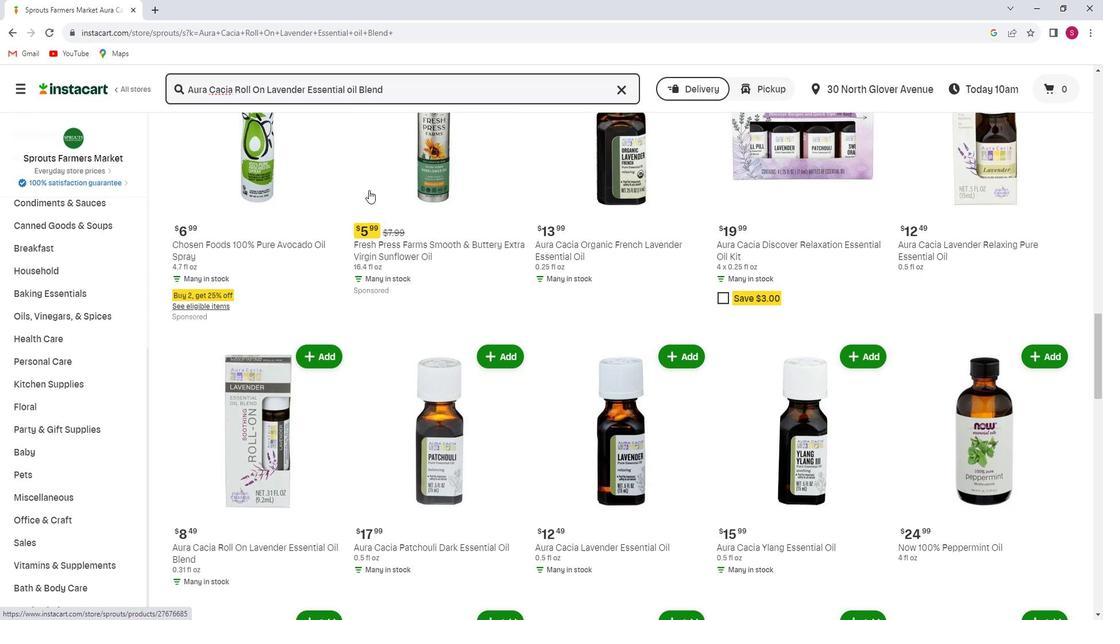 
Action: Mouse scrolled (376, 190) with delta (0, 0)
Screenshot: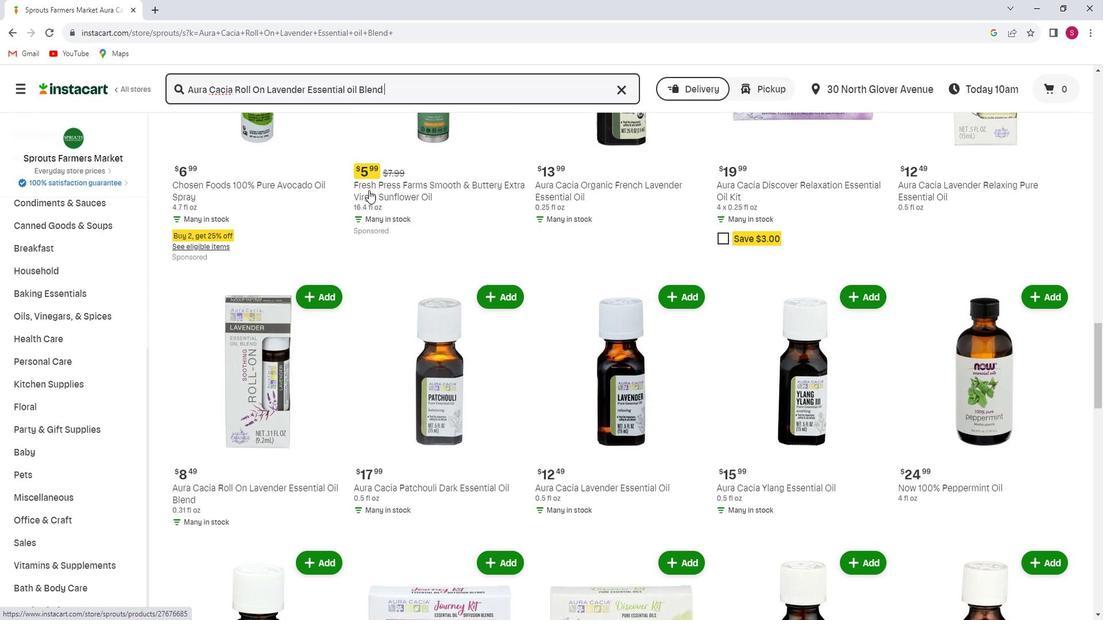 
Action: Mouse scrolled (376, 190) with delta (0, 0)
Screenshot: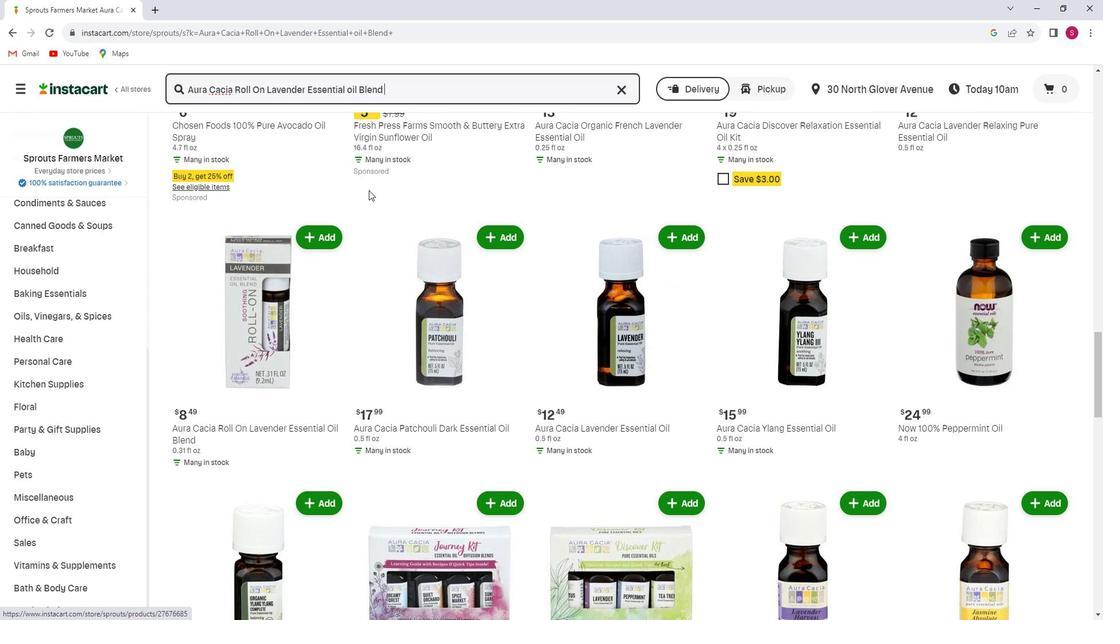 
Action: Mouse scrolled (376, 190) with delta (0, 0)
Screenshot: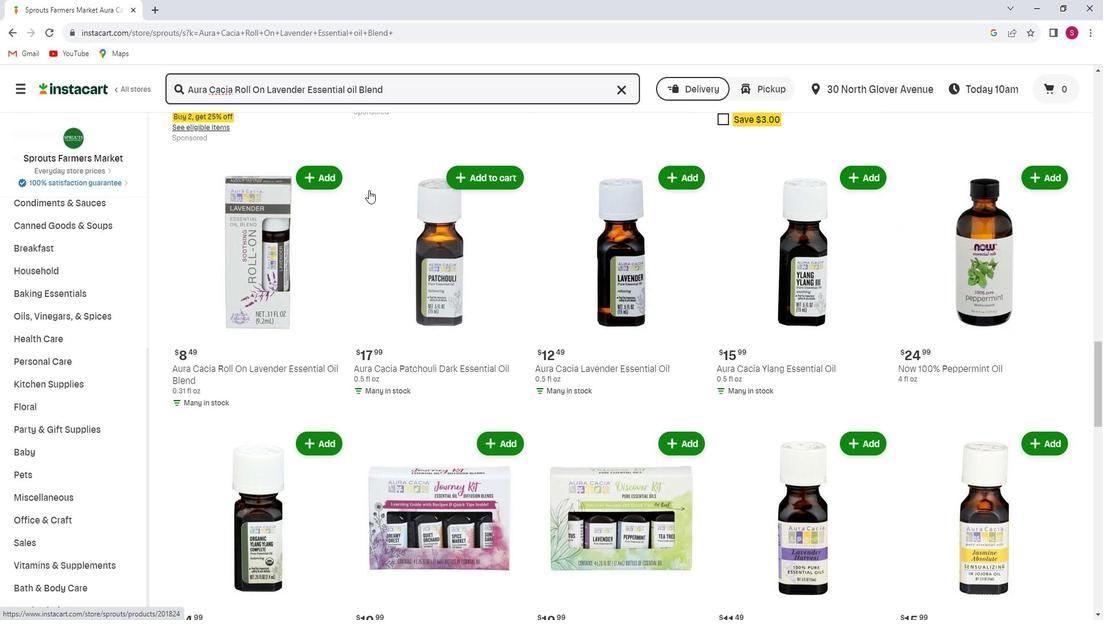 
Action: Mouse scrolled (376, 190) with delta (0, 0)
Screenshot: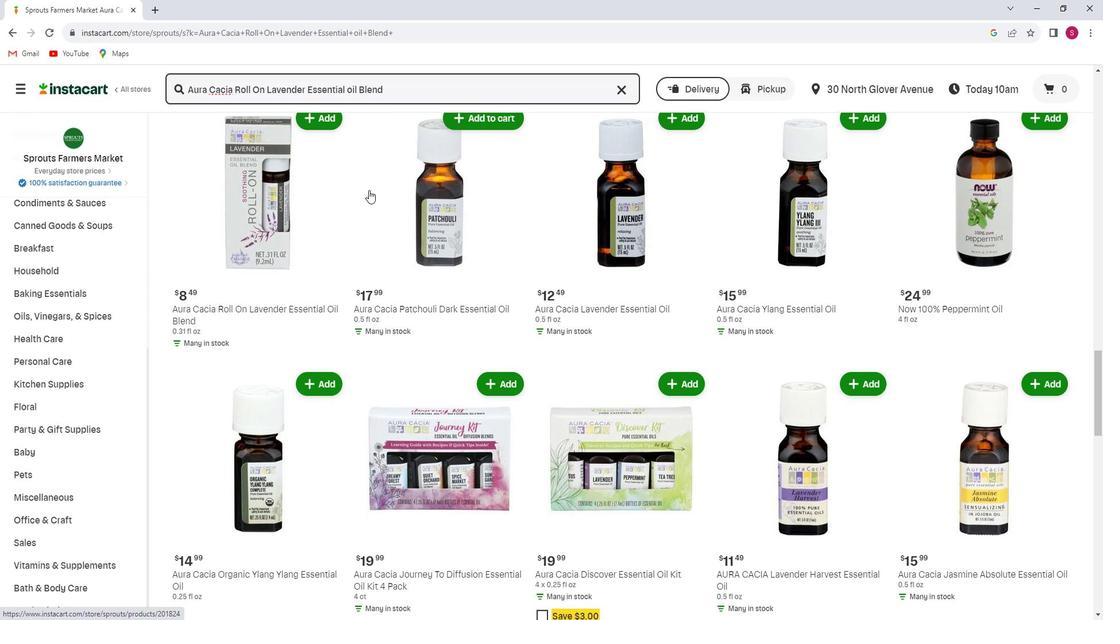 
Action: Mouse scrolled (376, 190) with delta (0, 0)
Screenshot: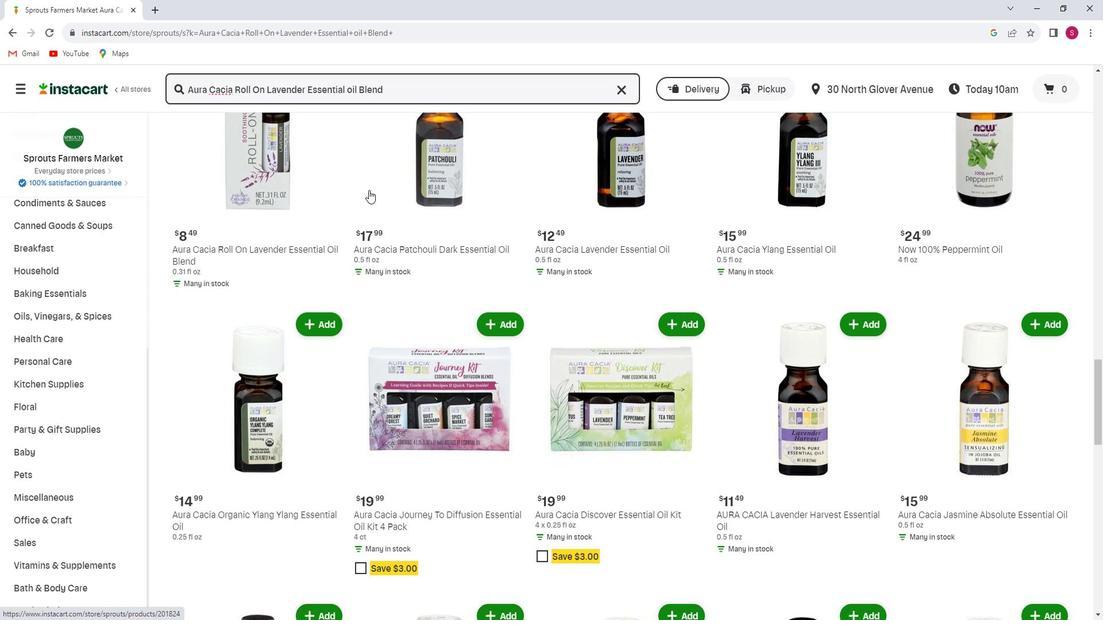 
Action: Mouse scrolled (376, 190) with delta (0, 0)
Screenshot: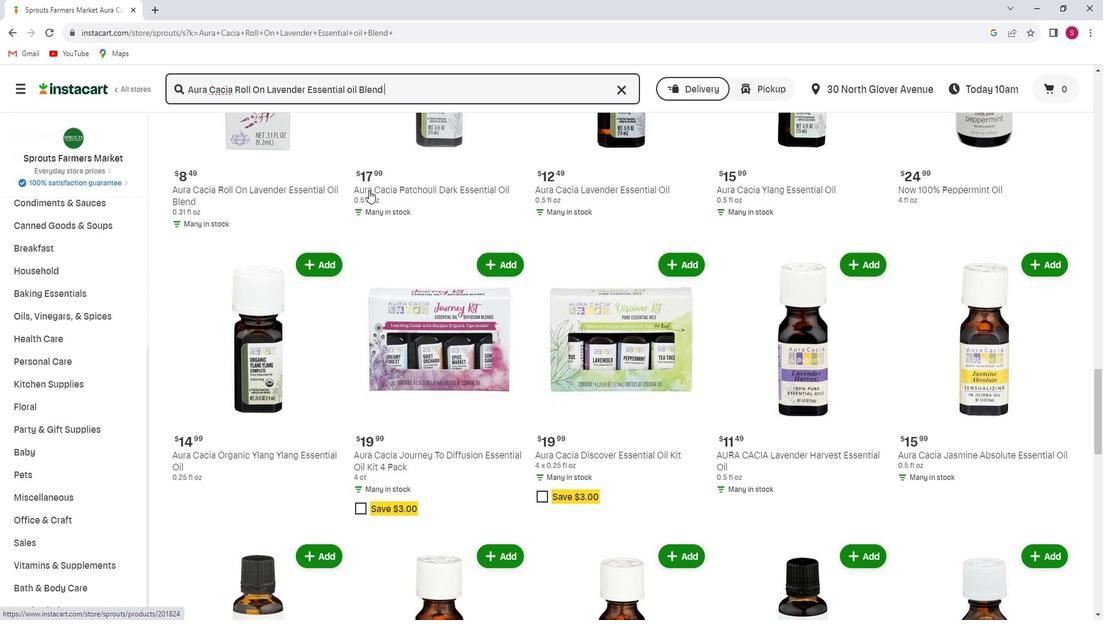 
Action: Mouse scrolled (376, 190) with delta (0, 0)
Screenshot: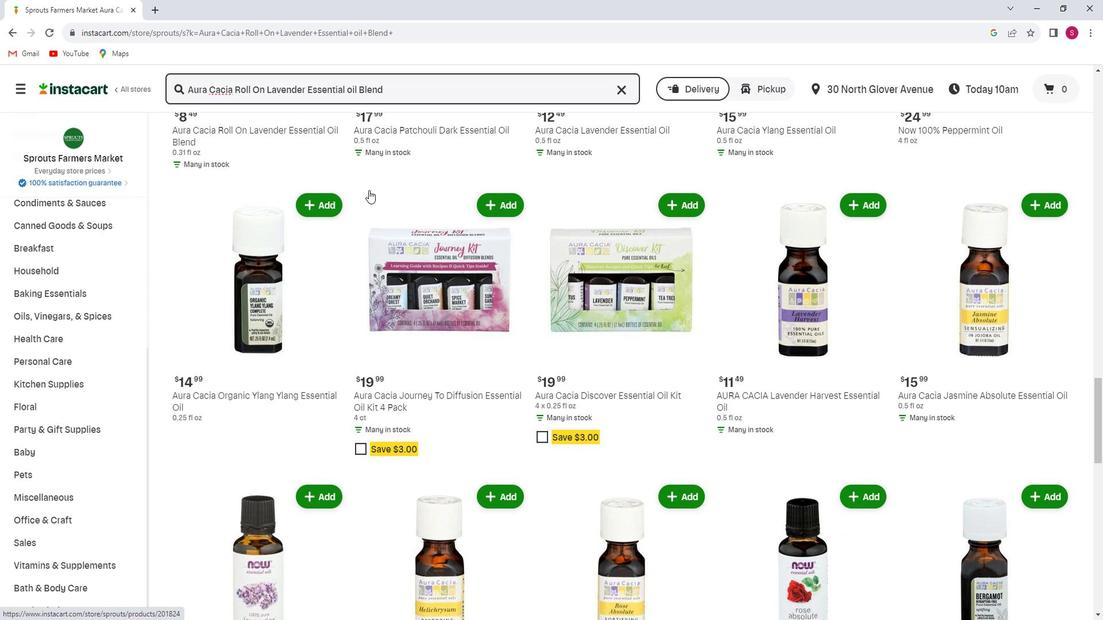 
Action: Mouse scrolled (376, 190) with delta (0, 0)
Screenshot: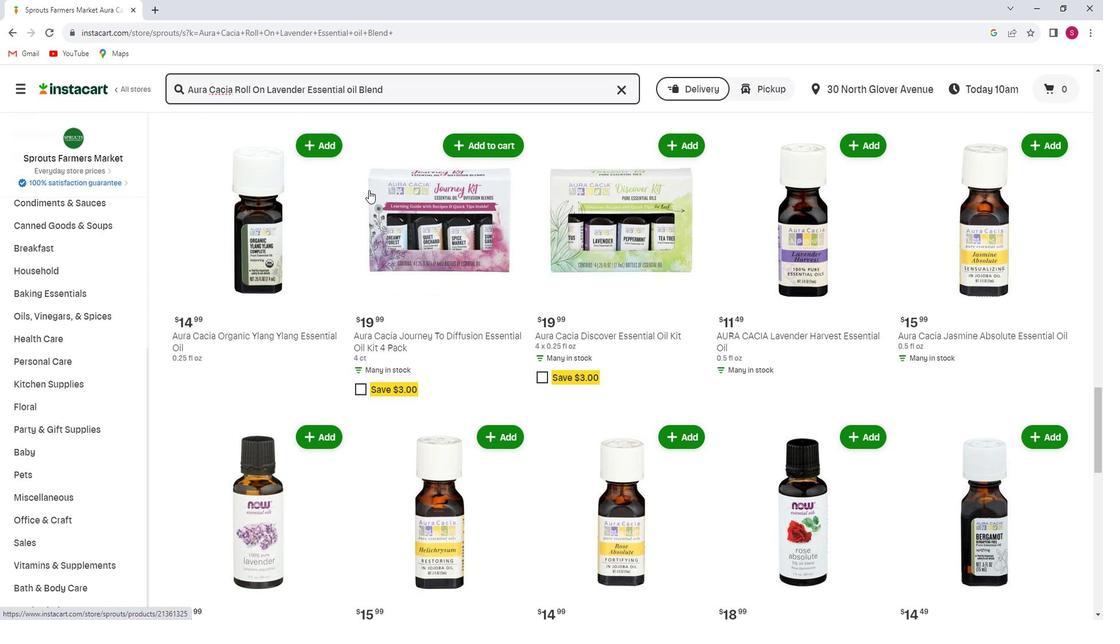 
Action: Mouse scrolled (376, 190) with delta (0, 0)
Screenshot: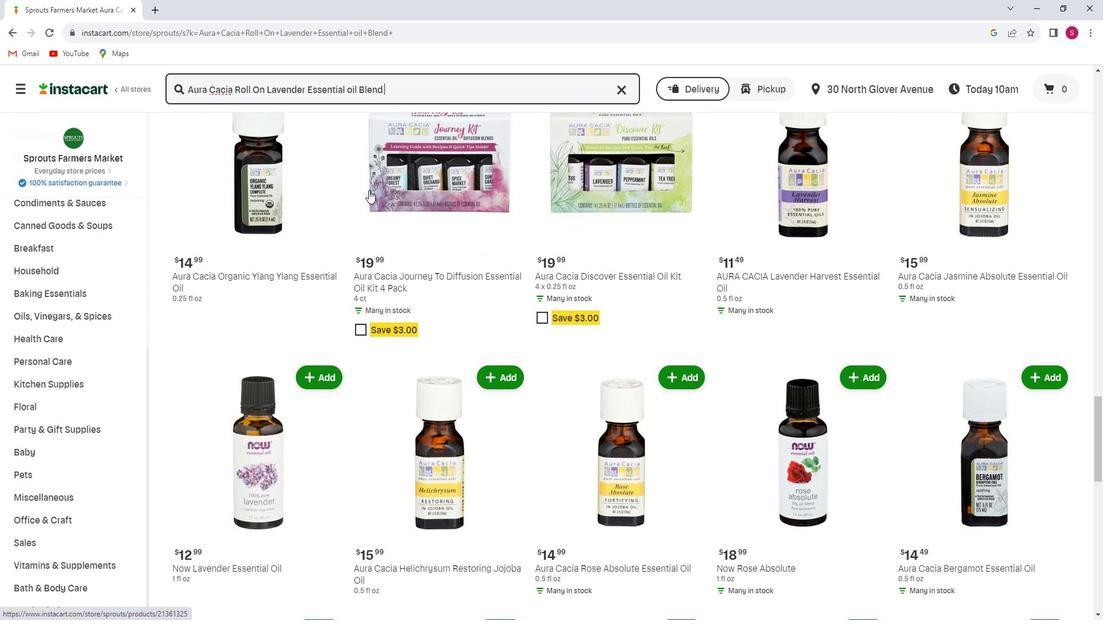 
Action: Mouse scrolled (376, 190) with delta (0, 0)
Screenshot: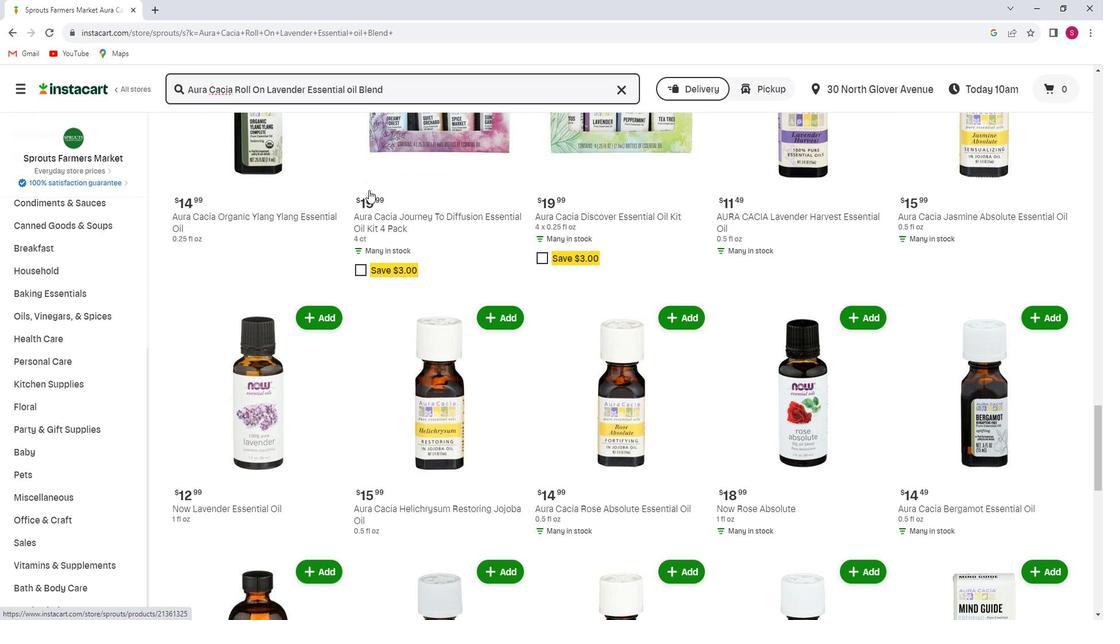 
Action: Mouse scrolled (376, 190) with delta (0, 0)
Screenshot: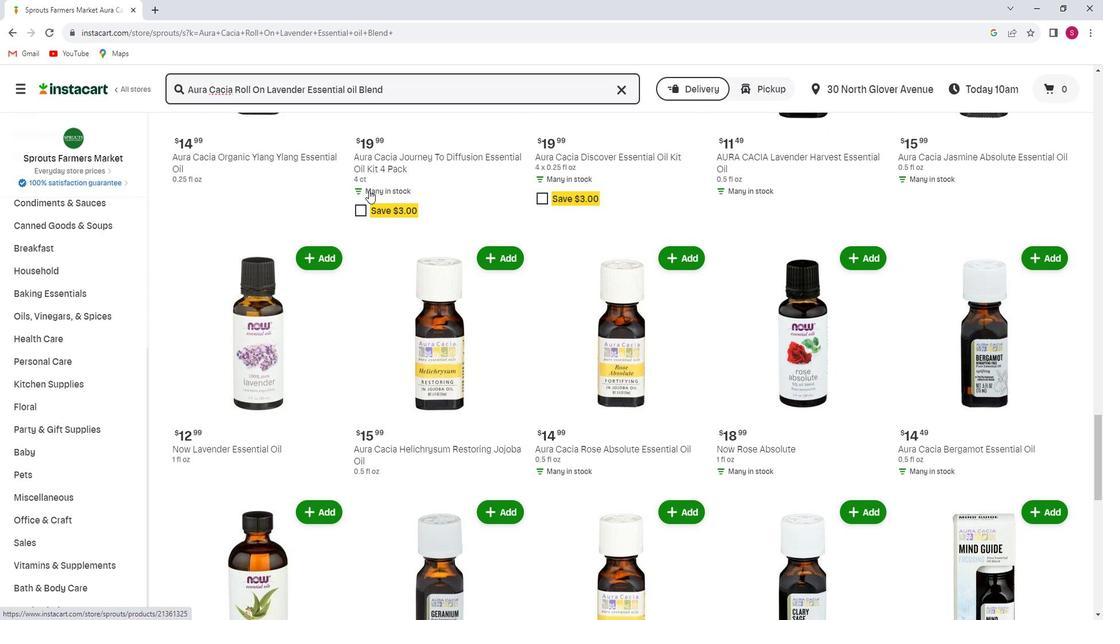 
Action: Mouse scrolled (376, 190) with delta (0, 0)
Screenshot: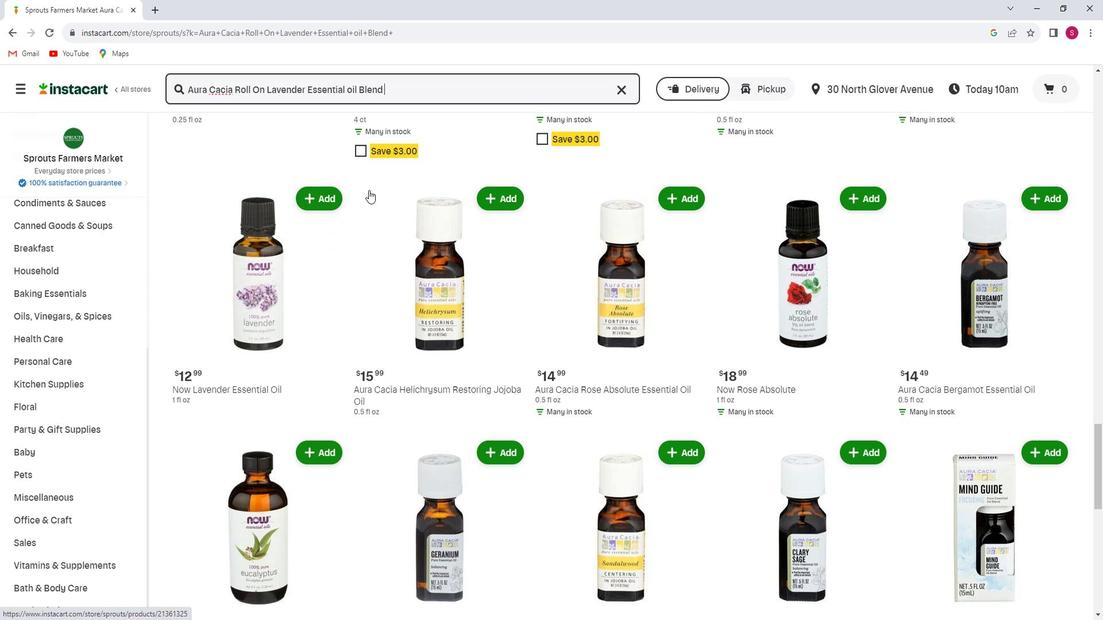 
Action: Mouse scrolled (376, 190) with delta (0, 0)
Screenshot: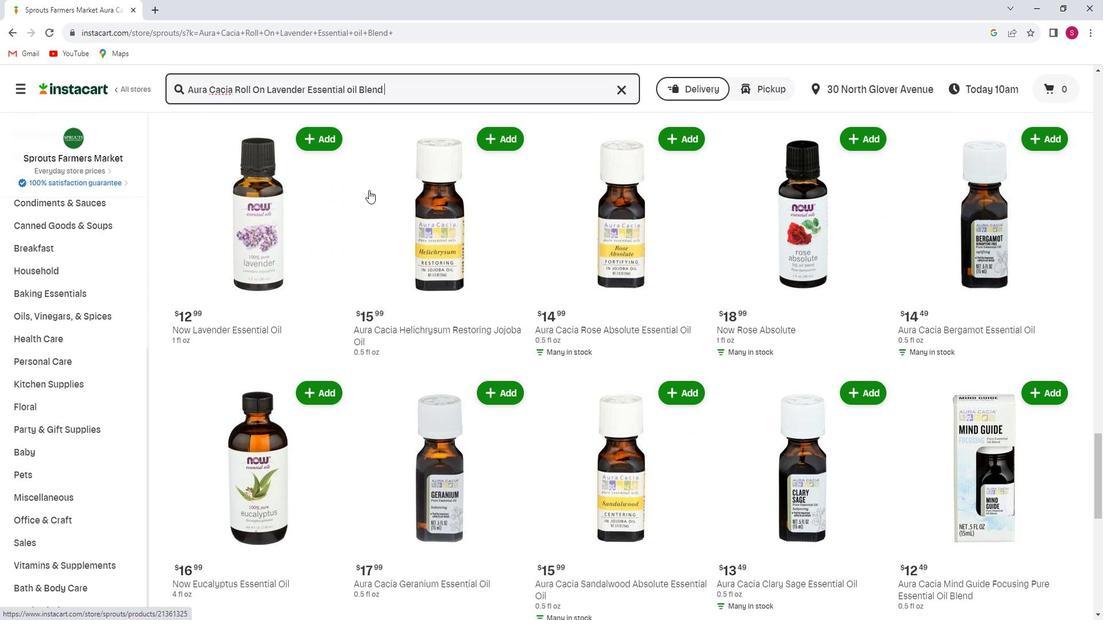 
Action: Mouse scrolled (376, 190) with delta (0, 0)
Screenshot: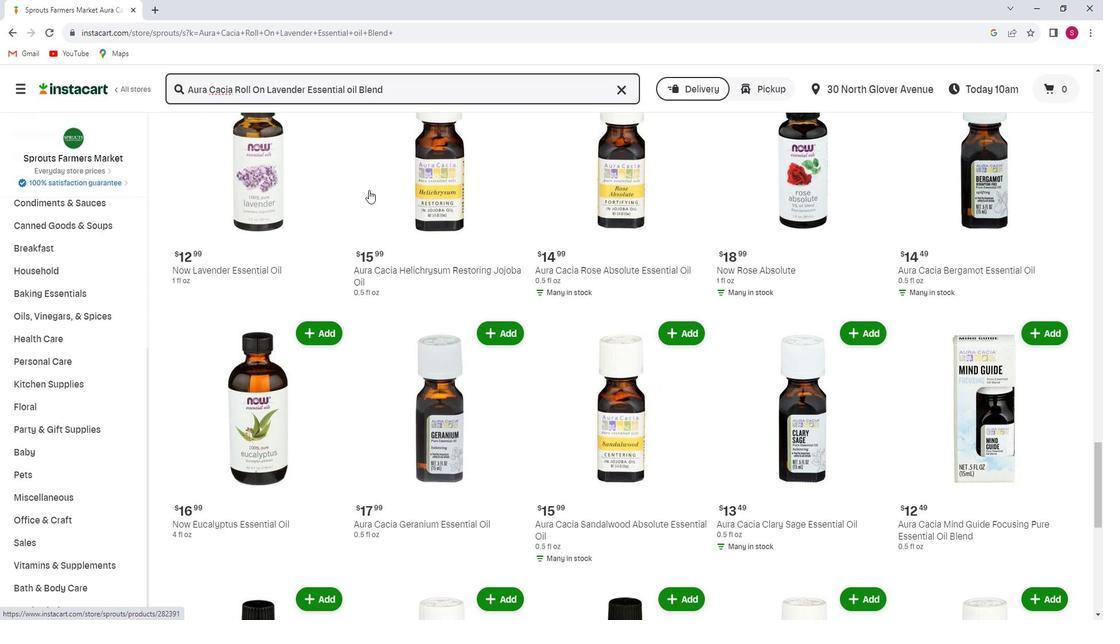 
Action: Mouse scrolled (376, 190) with delta (0, 0)
Screenshot: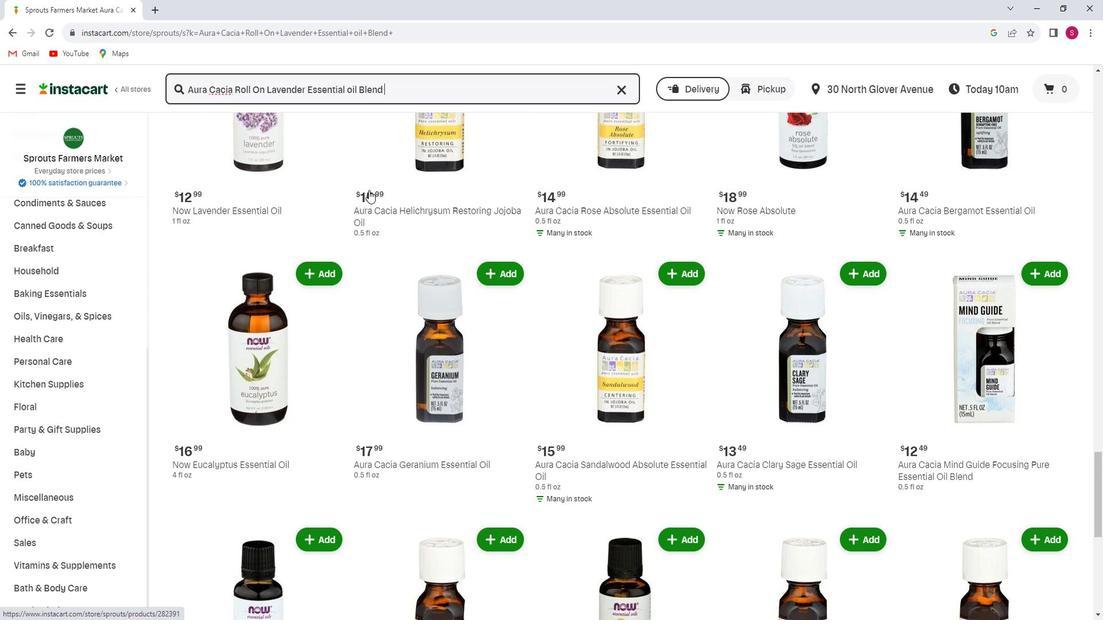 
Action: Mouse scrolled (376, 190) with delta (0, 0)
Screenshot: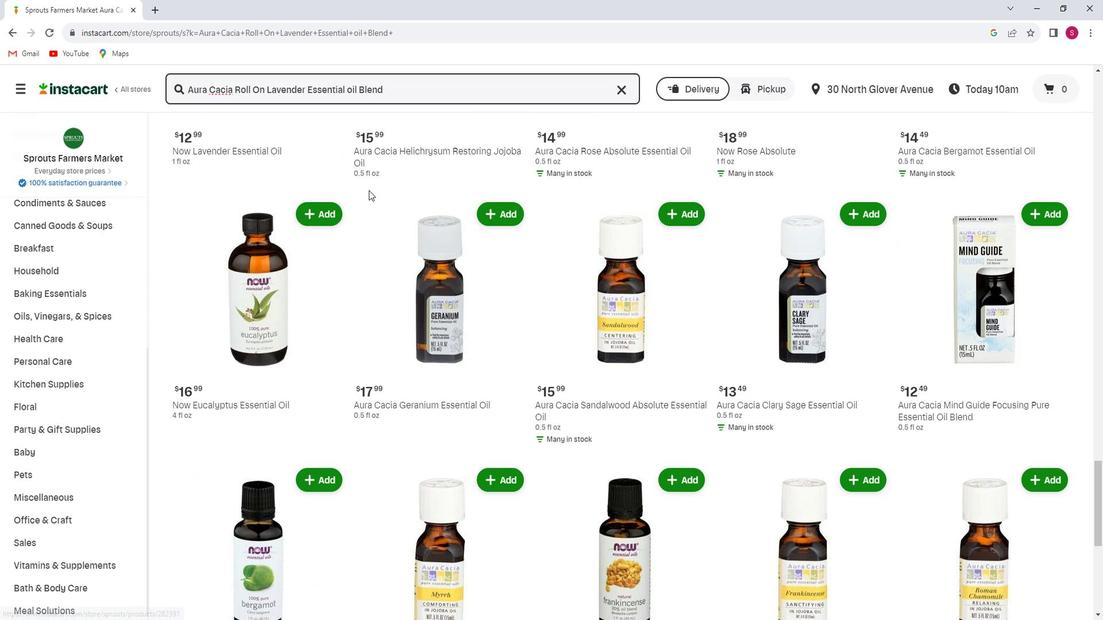 
Action: Mouse scrolled (376, 190) with delta (0, 0)
Screenshot: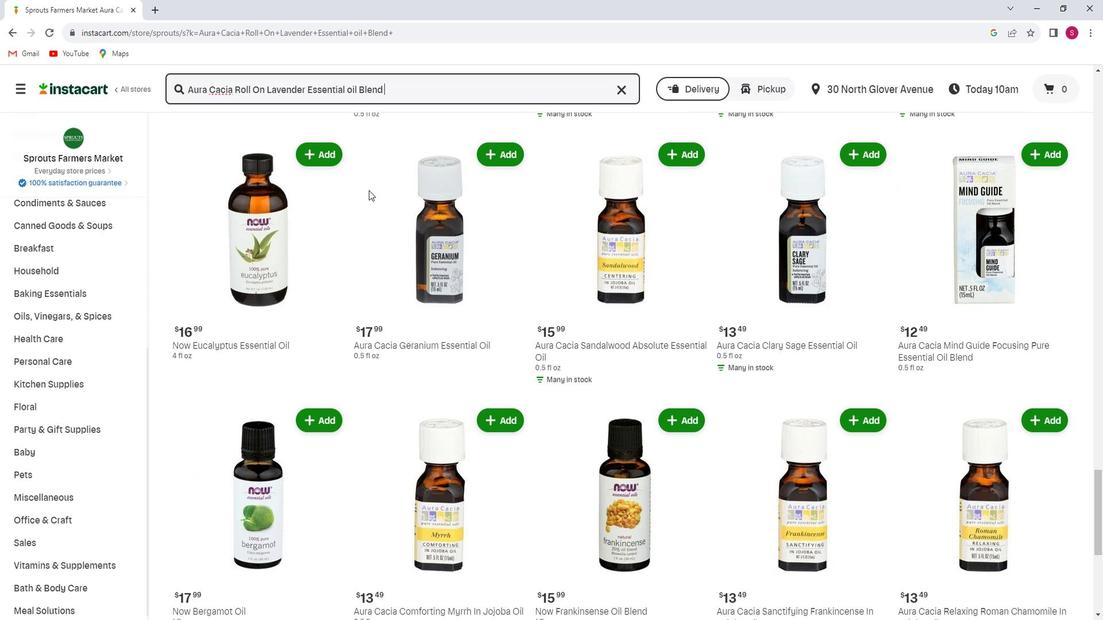
Action: Mouse scrolled (376, 190) with delta (0, 0)
Screenshot: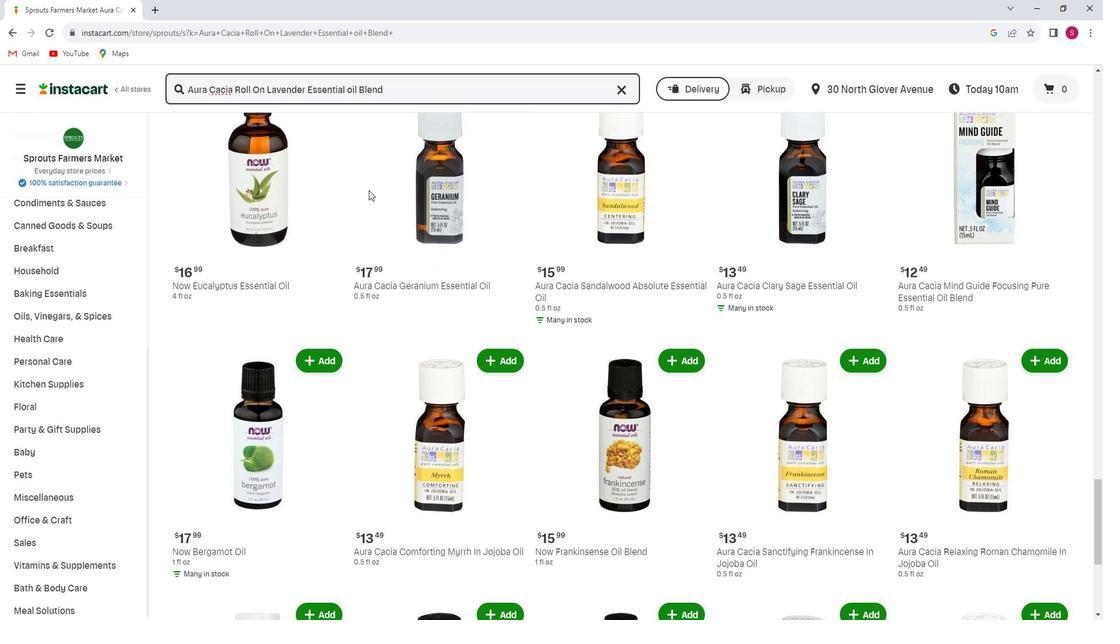 
Action: Mouse scrolled (376, 190) with delta (0, 0)
Screenshot: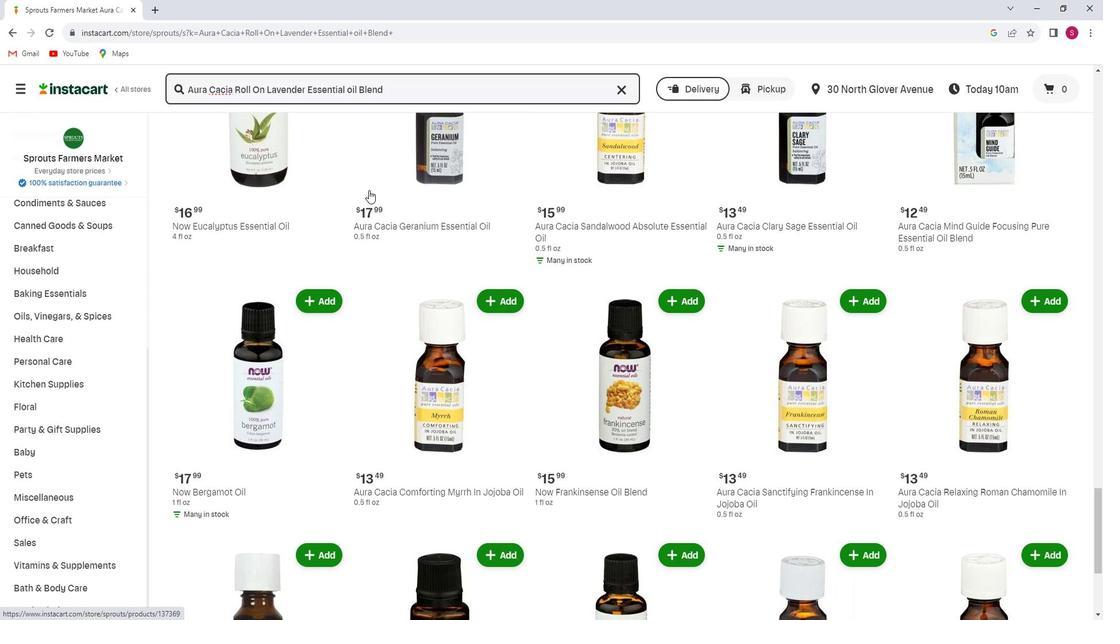 
Action: Mouse scrolled (376, 190) with delta (0, 0)
Screenshot: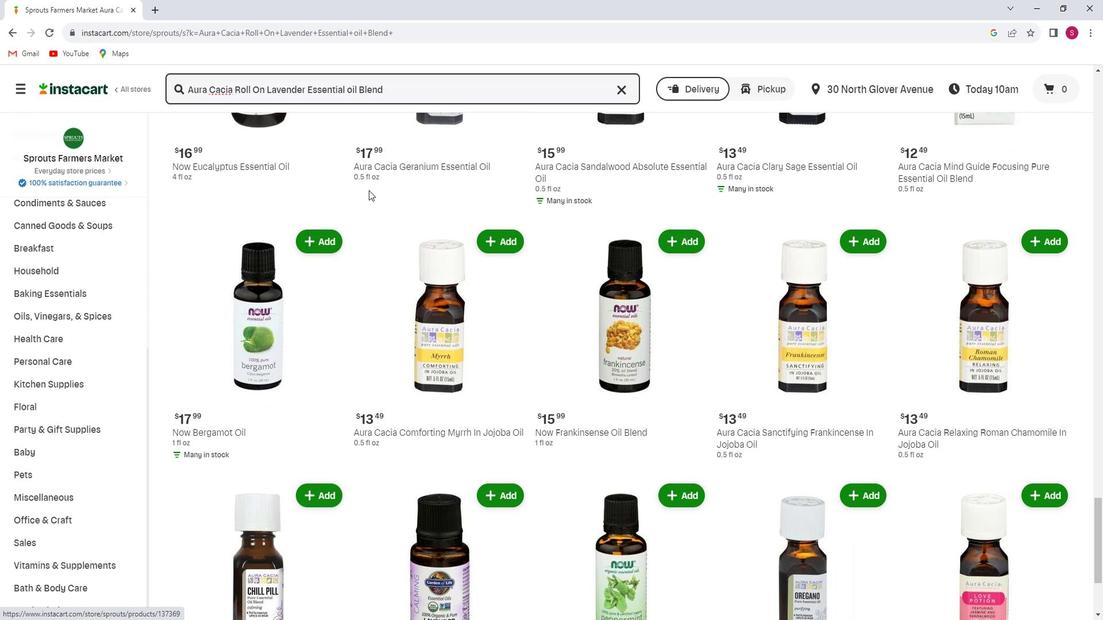 
Action: Mouse scrolled (376, 190) with delta (0, 0)
Screenshot: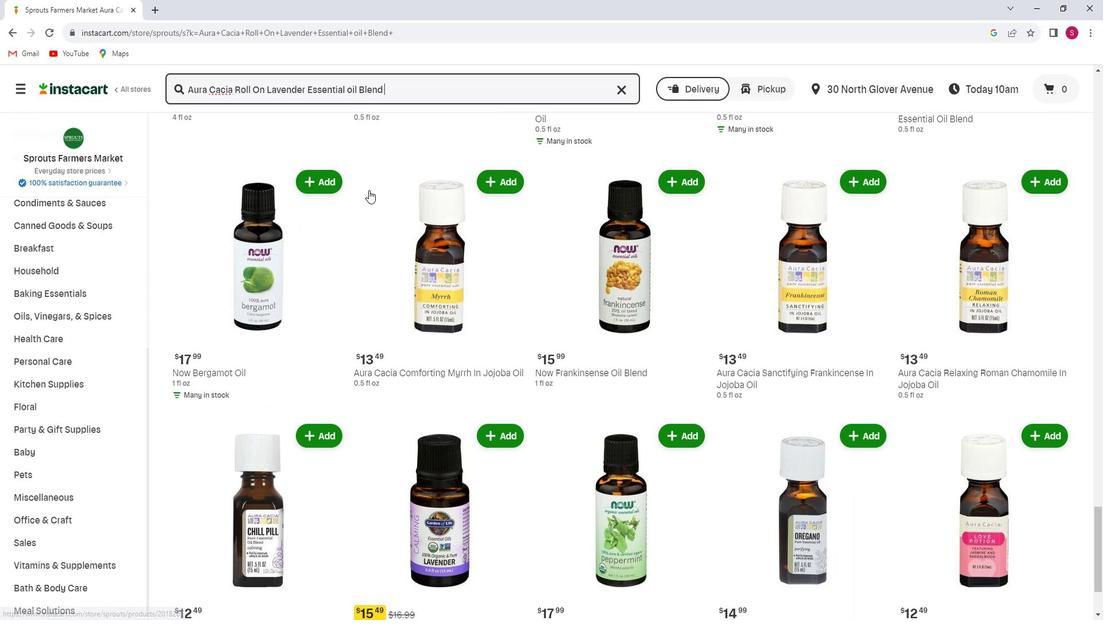 
Action: Mouse scrolled (376, 190) with delta (0, 0)
Screenshot: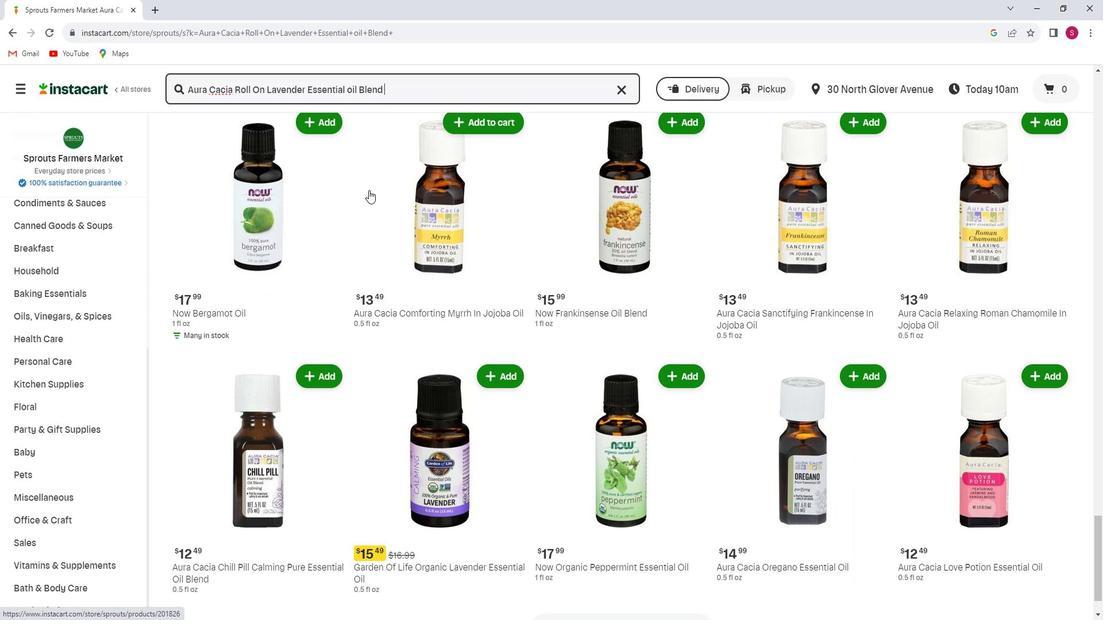 
Action: Mouse scrolled (376, 190) with delta (0, 0)
Screenshot: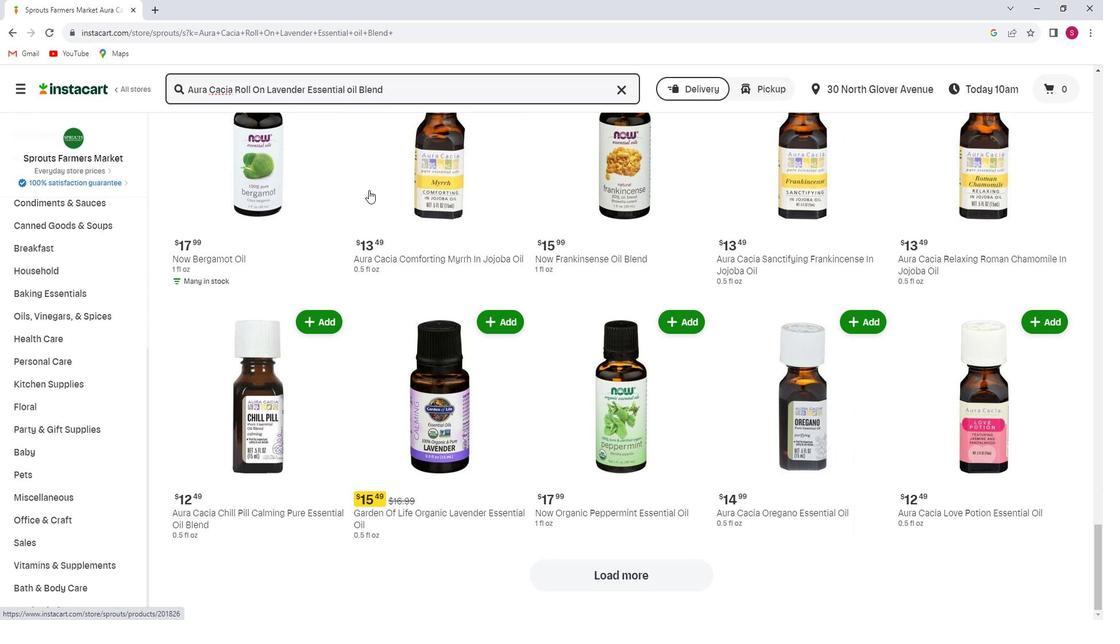 
Action: Mouse scrolled (376, 190) with delta (0, 0)
Screenshot: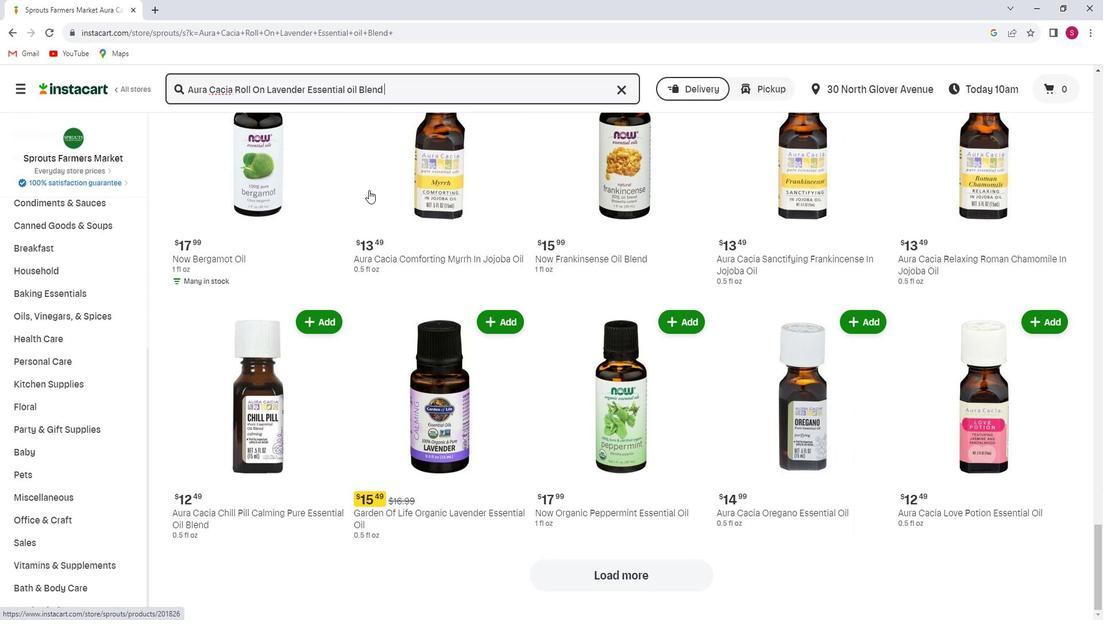 
Action: Mouse moved to (370, 205)
Screenshot: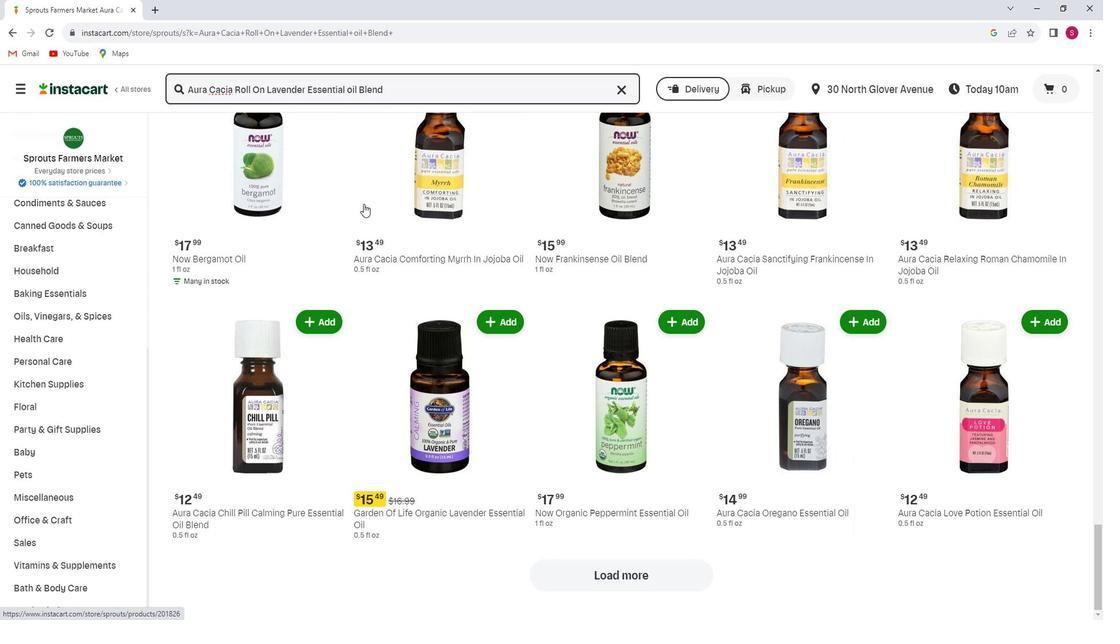 
